Task: Search one way flight ticket for 1 adult, 6 children, 1 infant in seat and 1 infant on lap in business from San Jose: Norman Y. Mineta San Jose International Airport to Sheridan: Sheridan County Airport on 8-6-2023. Choice of flights is Royal air maroc. Number of bags: 1 carry on bag. Price is upto 100000. Outbound departure time preference is 5:45.
Action: Mouse moved to (251, 355)
Screenshot: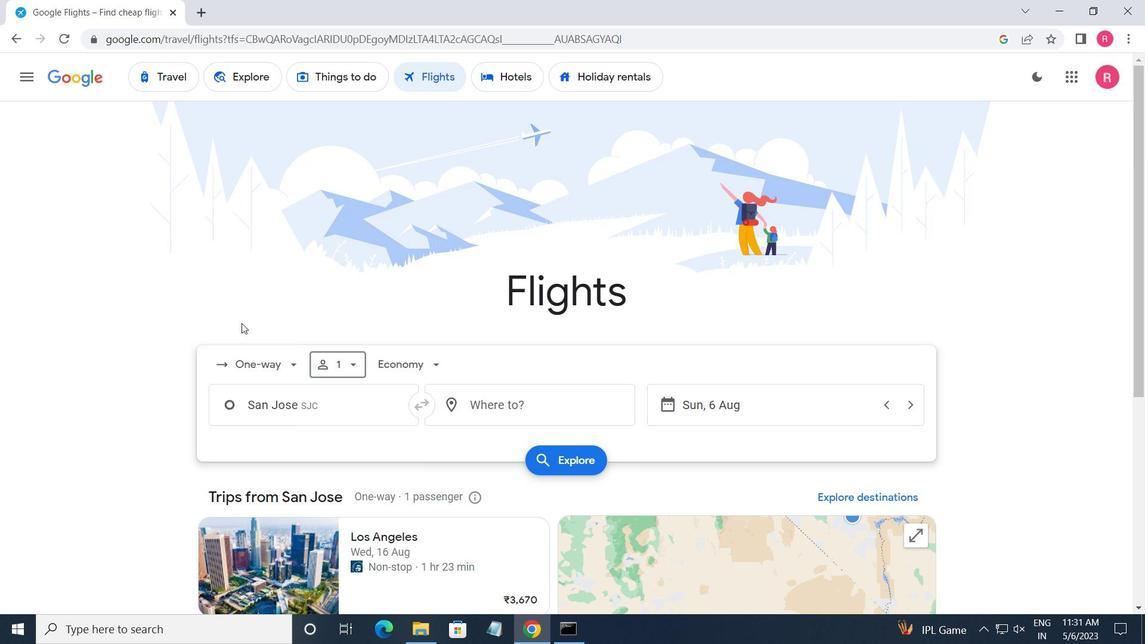 
Action: Mouse pressed left at (251, 355)
Screenshot: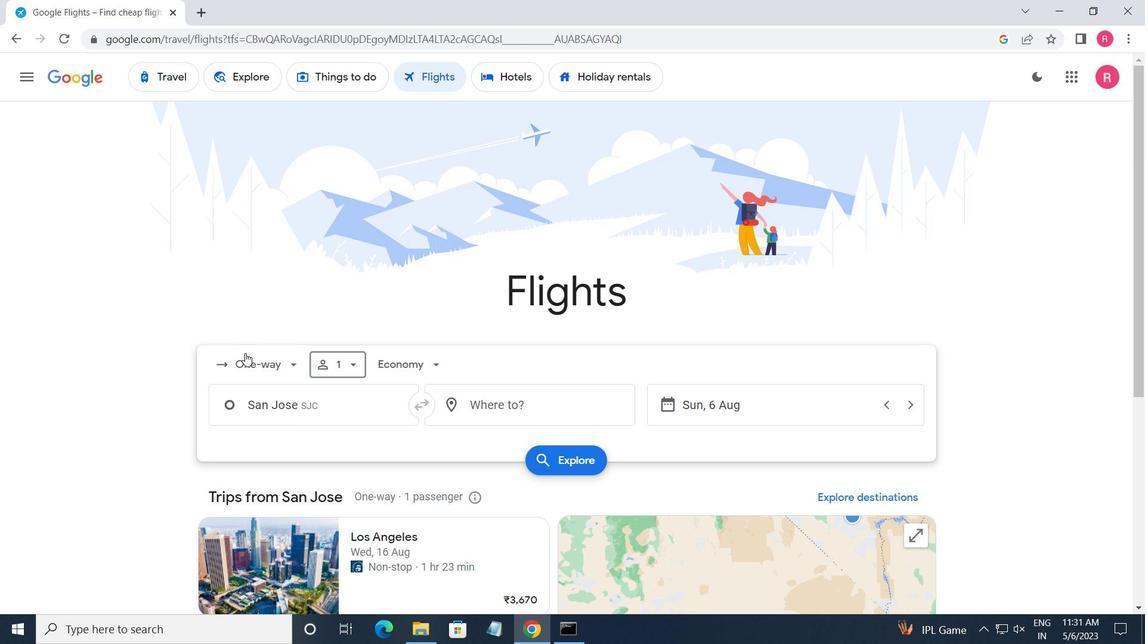 
Action: Mouse moved to (295, 438)
Screenshot: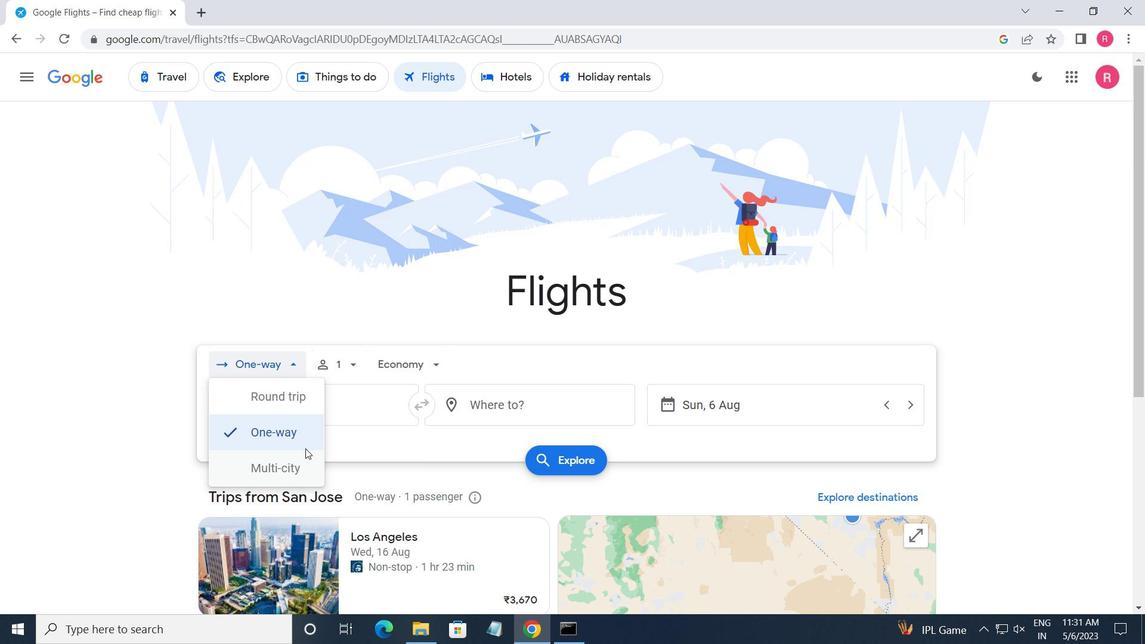 
Action: Mouse pressed left at (295, 438)
Screenshot: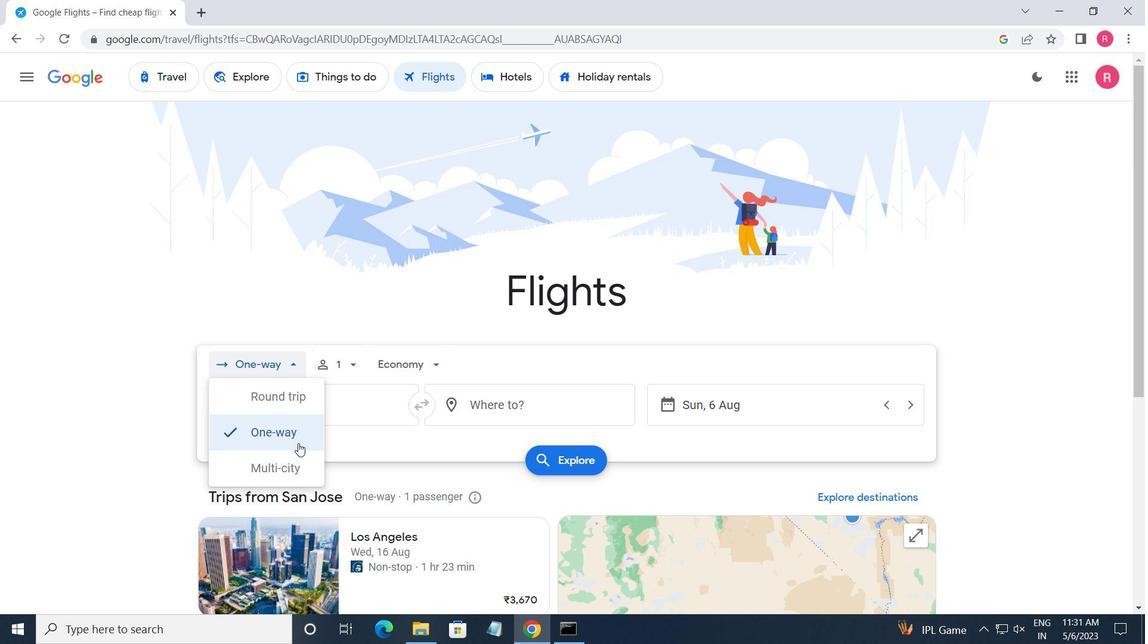 
Action: Mouse moved to (343, 376)
Screenshot: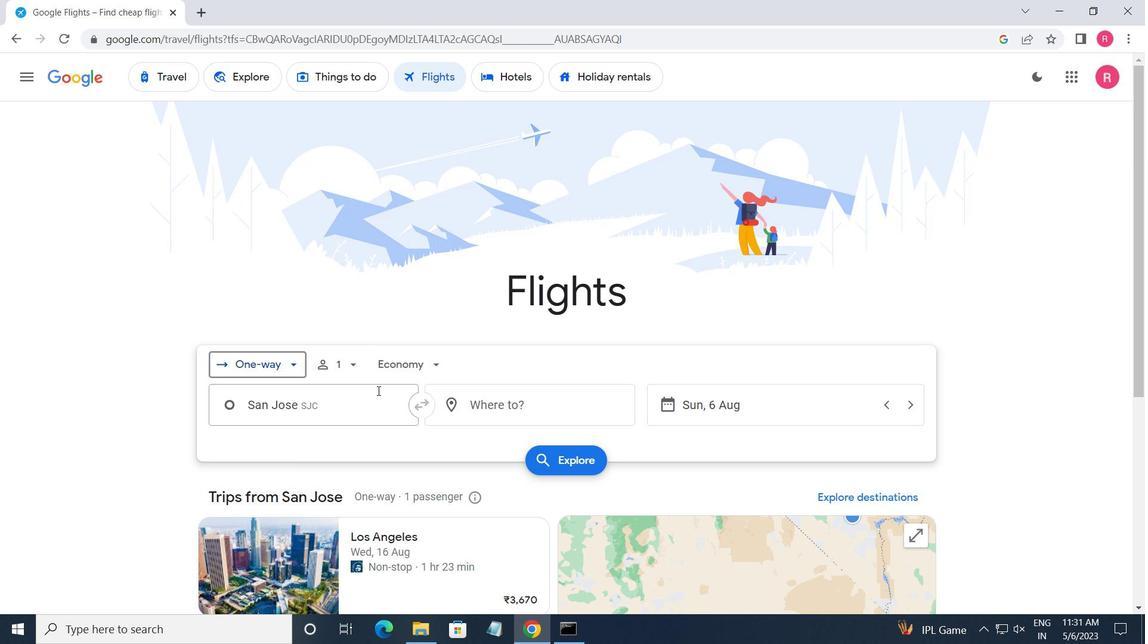 
Action: Mouse pressed left at (343, 376)
Screenshot: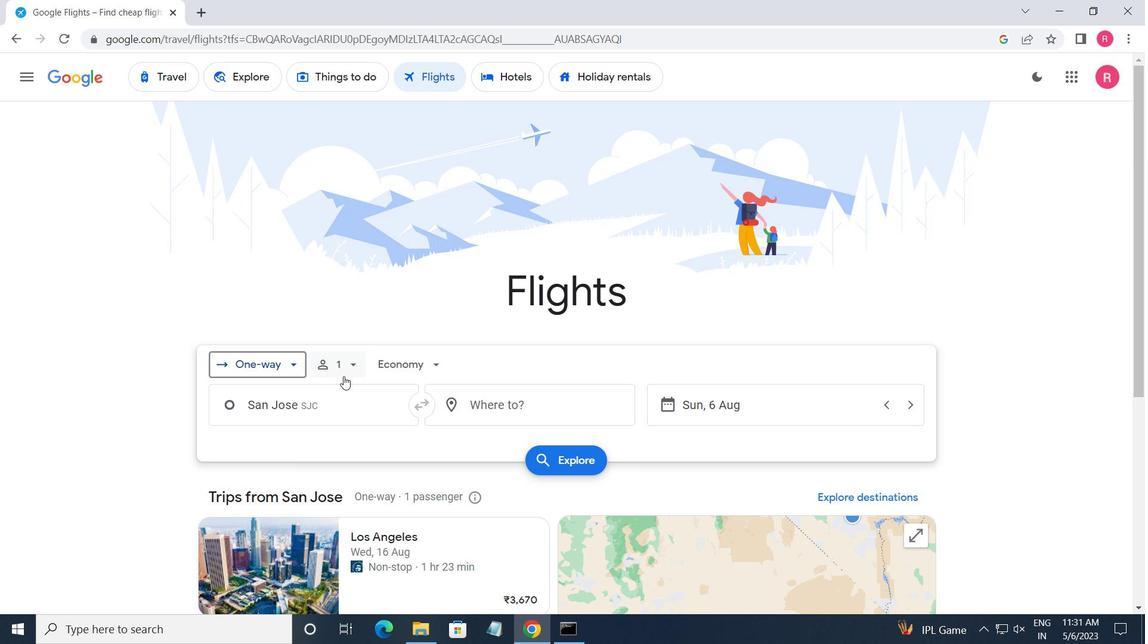
Action: Mouse moved to (463, 442)
Screenshot: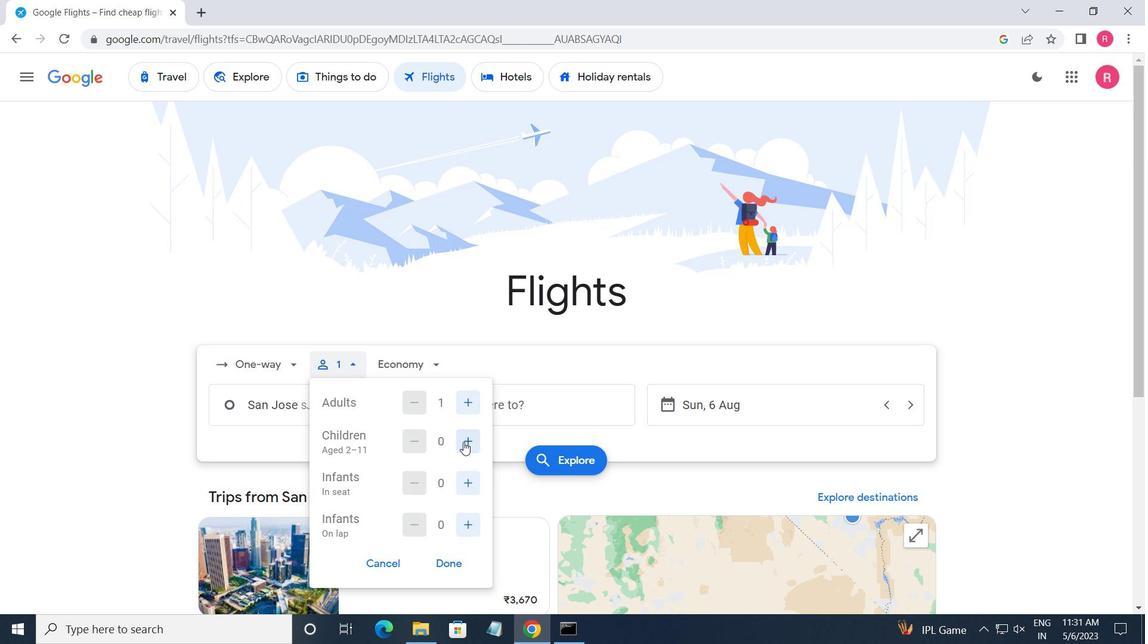 
Action: Mouse pressed left at (463, 442)
Screenshot: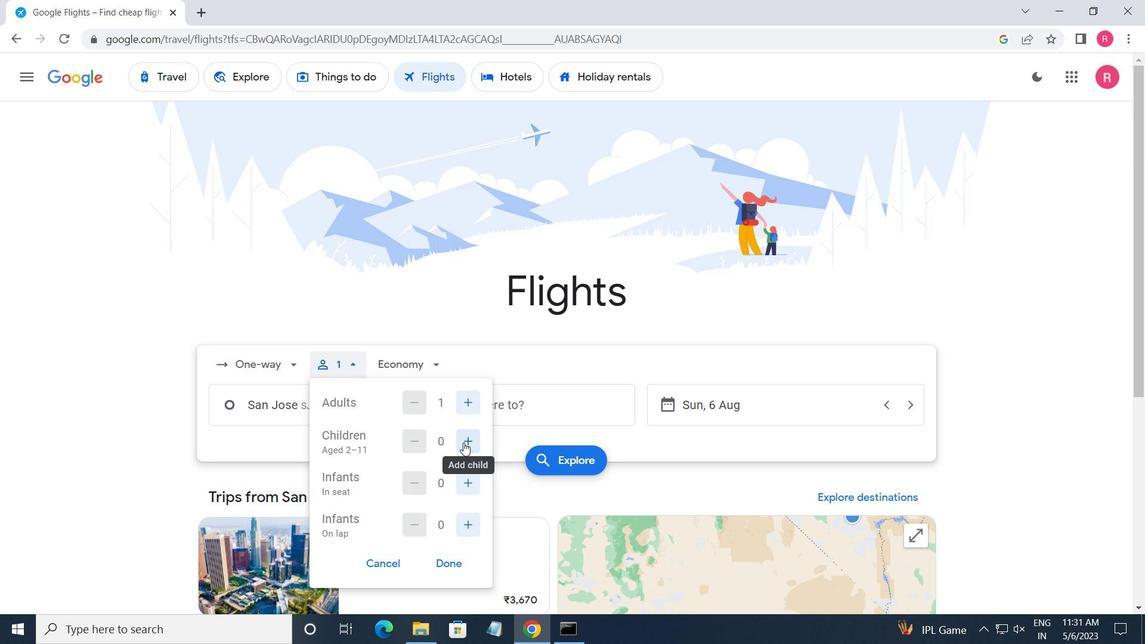 
Action: Mouse pressed left at (463, 442)
Screenshot: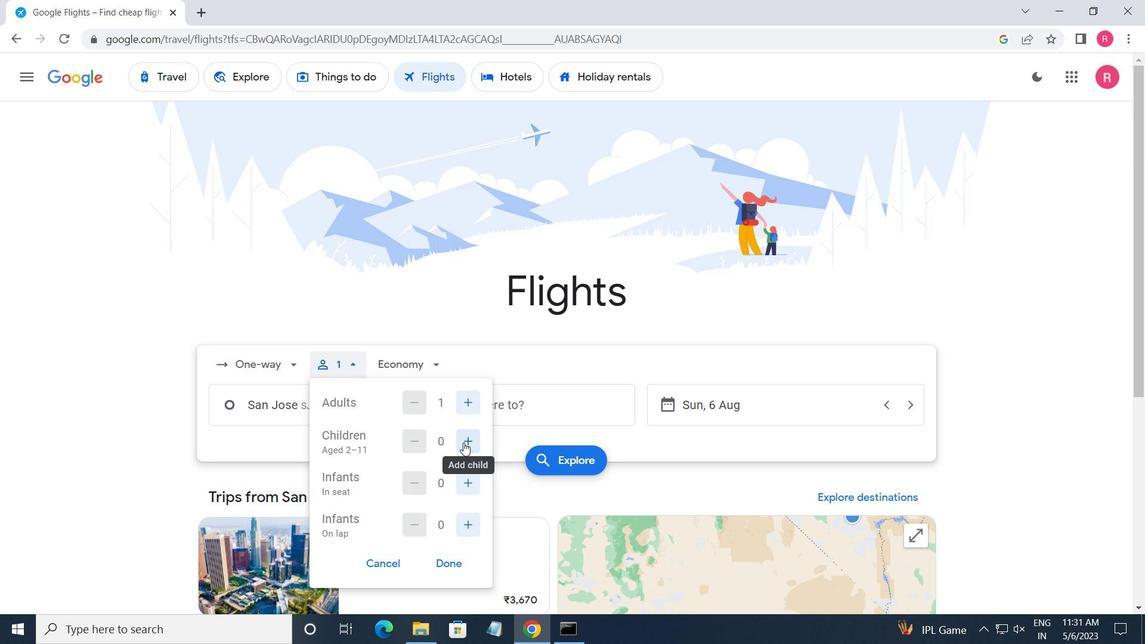 
Action: Mouse pressed left at (463, 442)
Screenshot: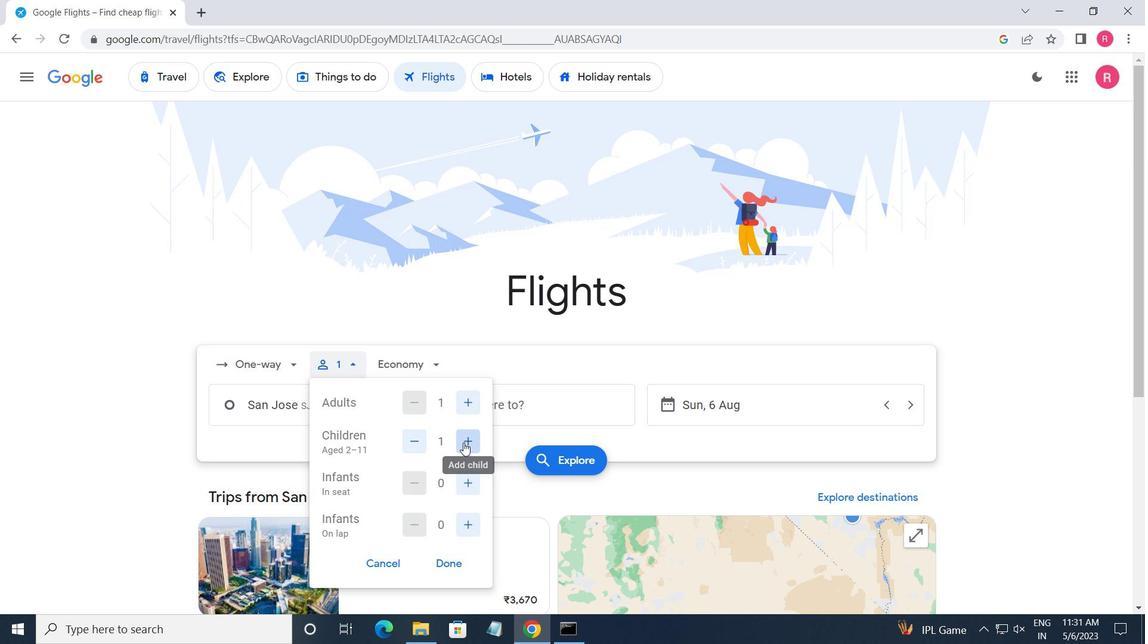 
Action: Mouse pressed left at (463, 442)
Screenshot: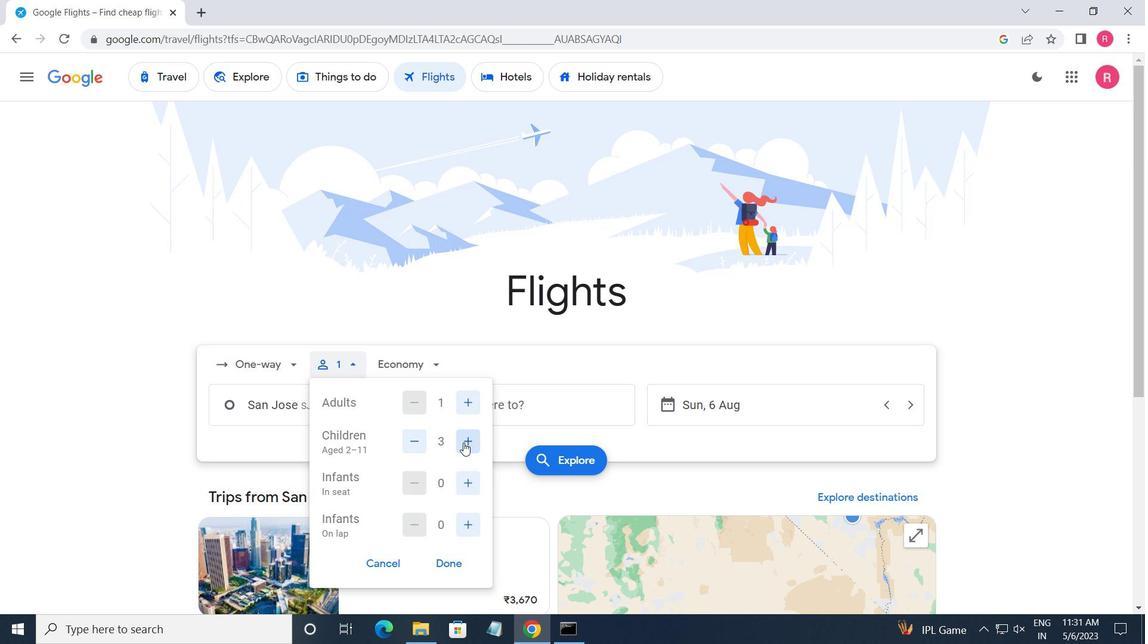 
Action: Mouse pressed left at (463, 442)
Screenshot: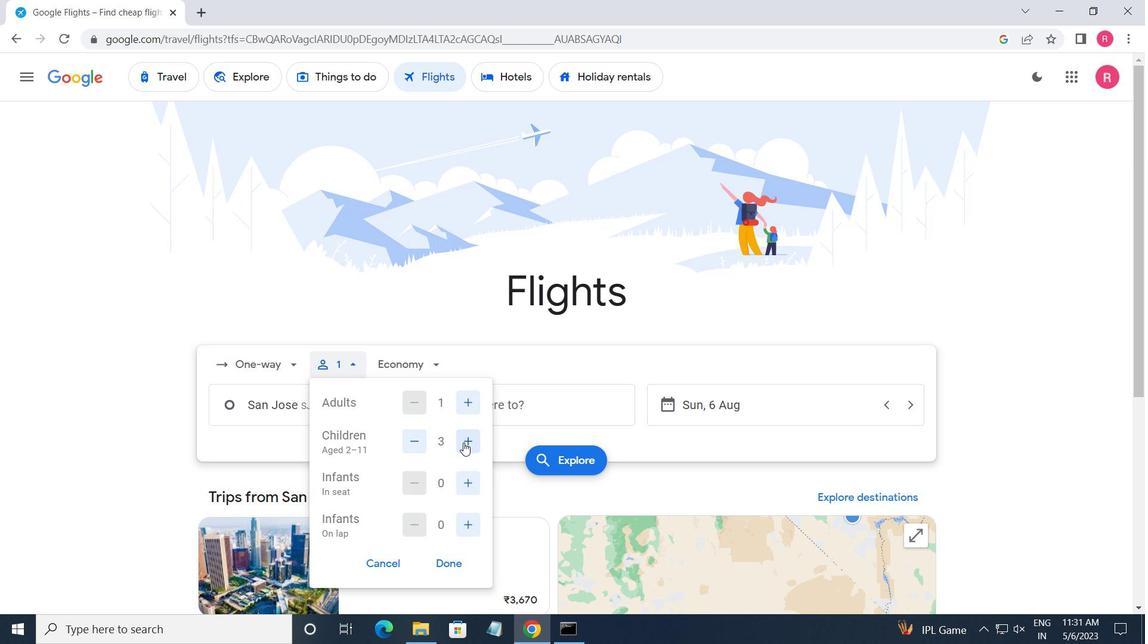 
Action: Mouse pressed left at (463, 442)
Screenshot: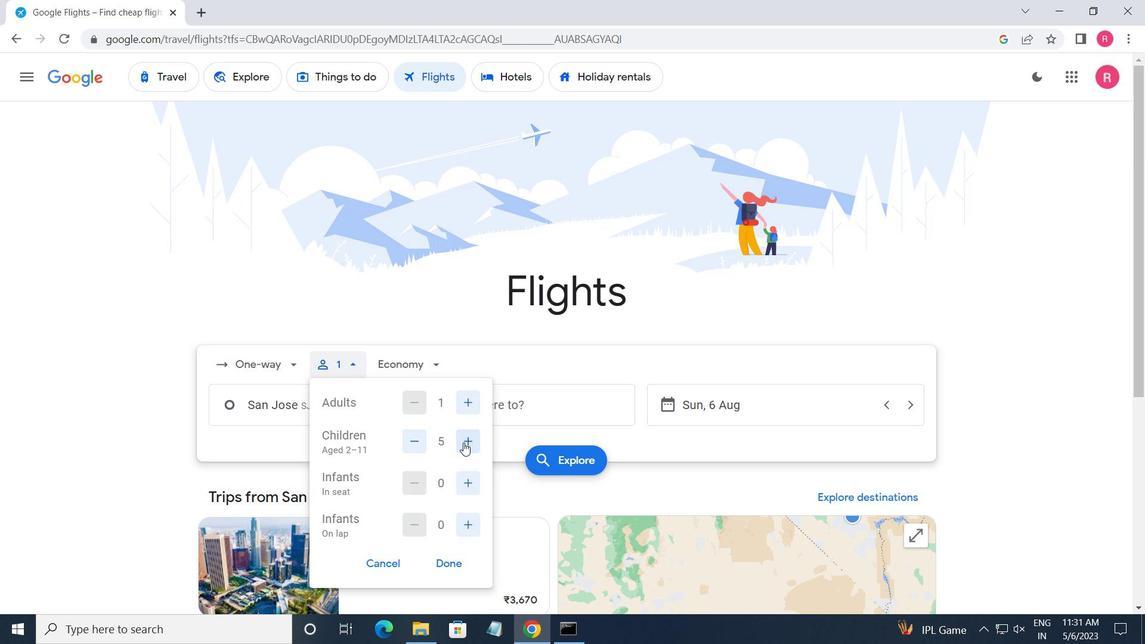 
Action: Mouse moved to (471, 476)
Screenshot: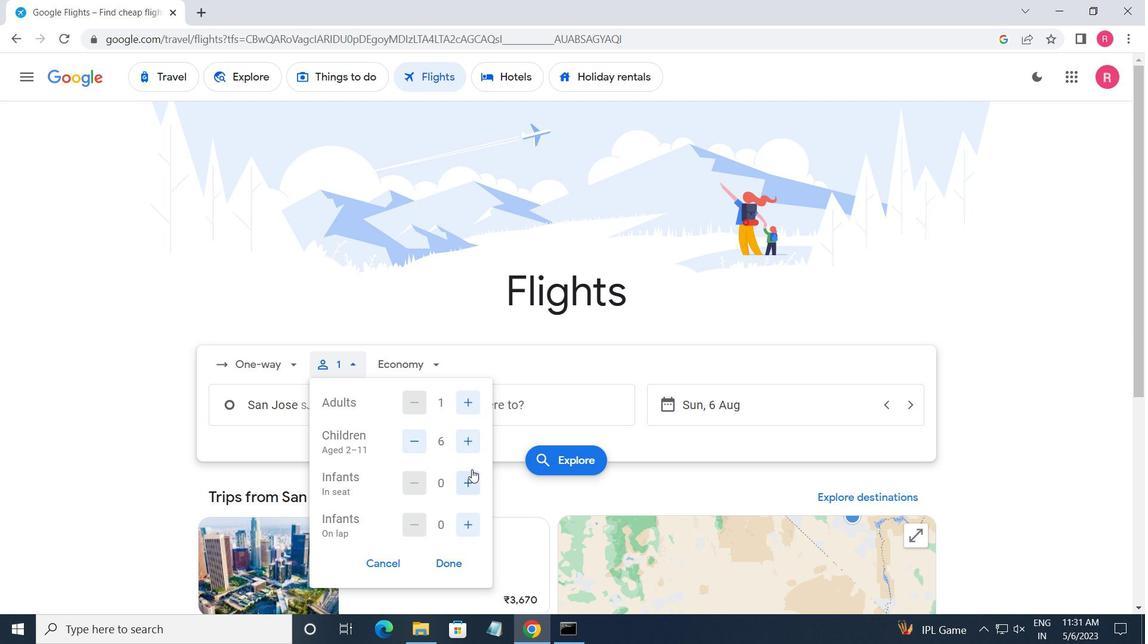 
Action: Mouse pressed left at (471, 476)
Screenshot: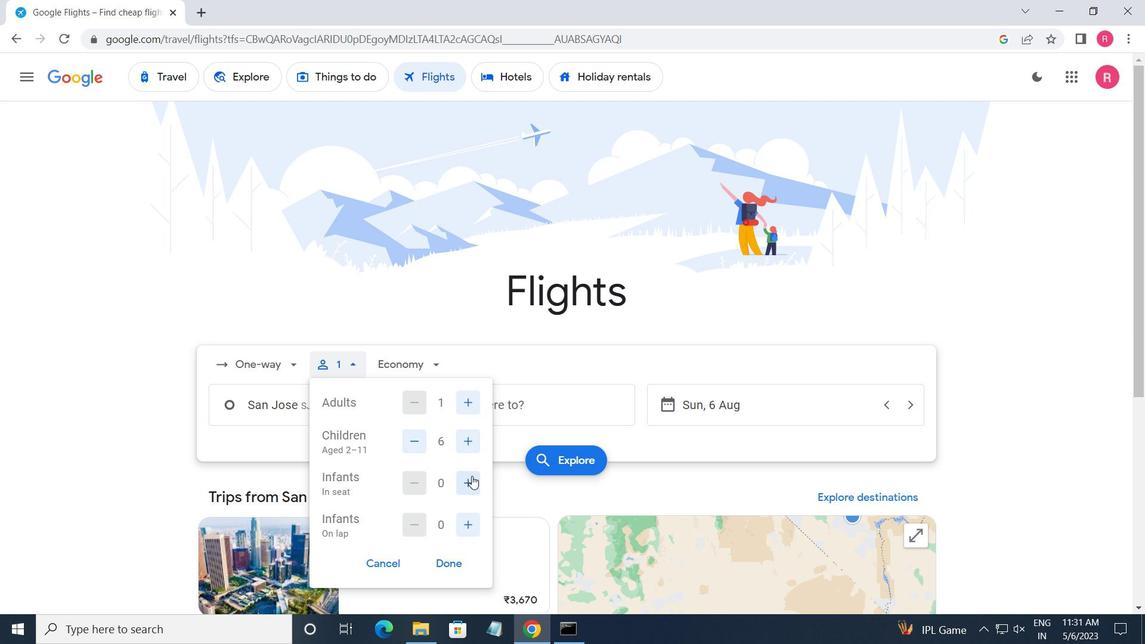 
Action: Mouse moved to (466, 514)
Screenshot: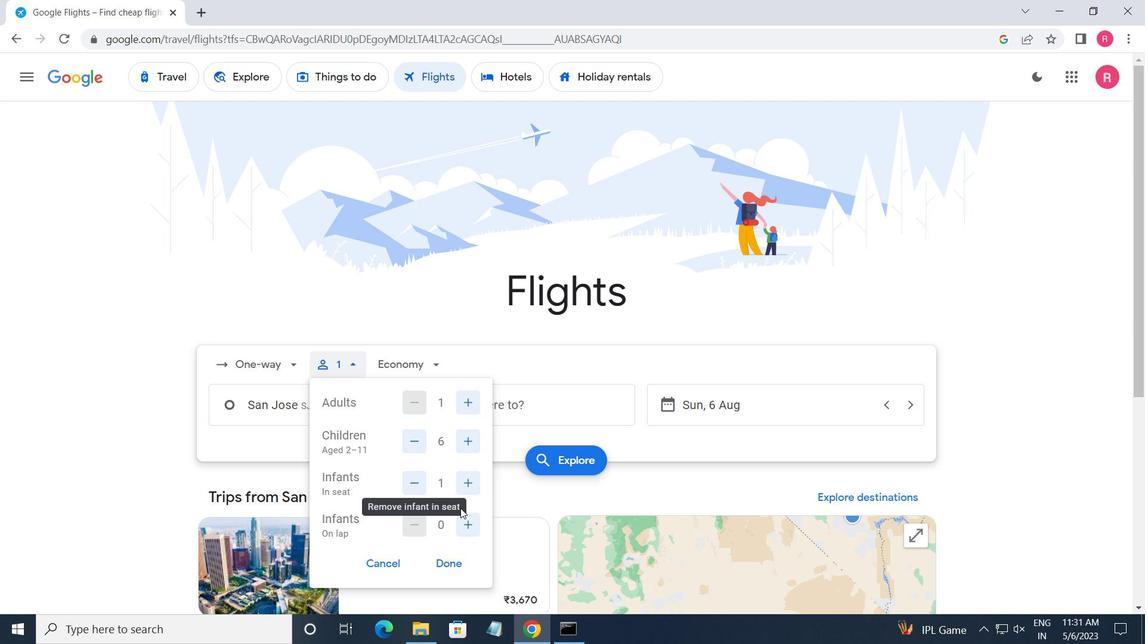 
Action: Mouse pressed left at (466, 514)
Screenshot: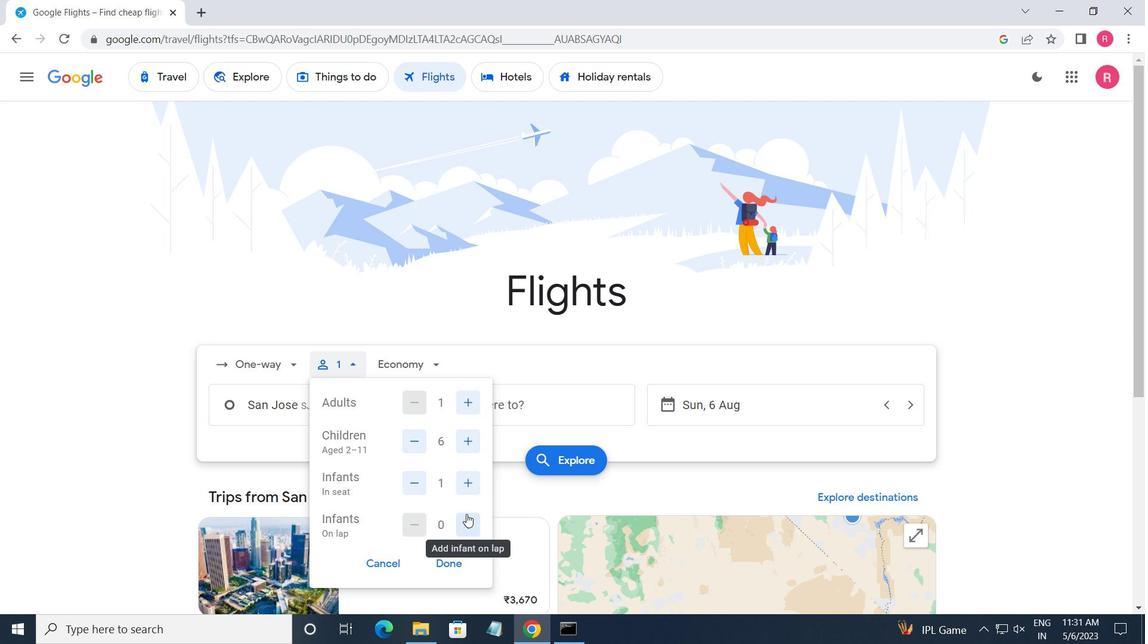 
Action: Mouse moved to (448, 564)
Screenshot: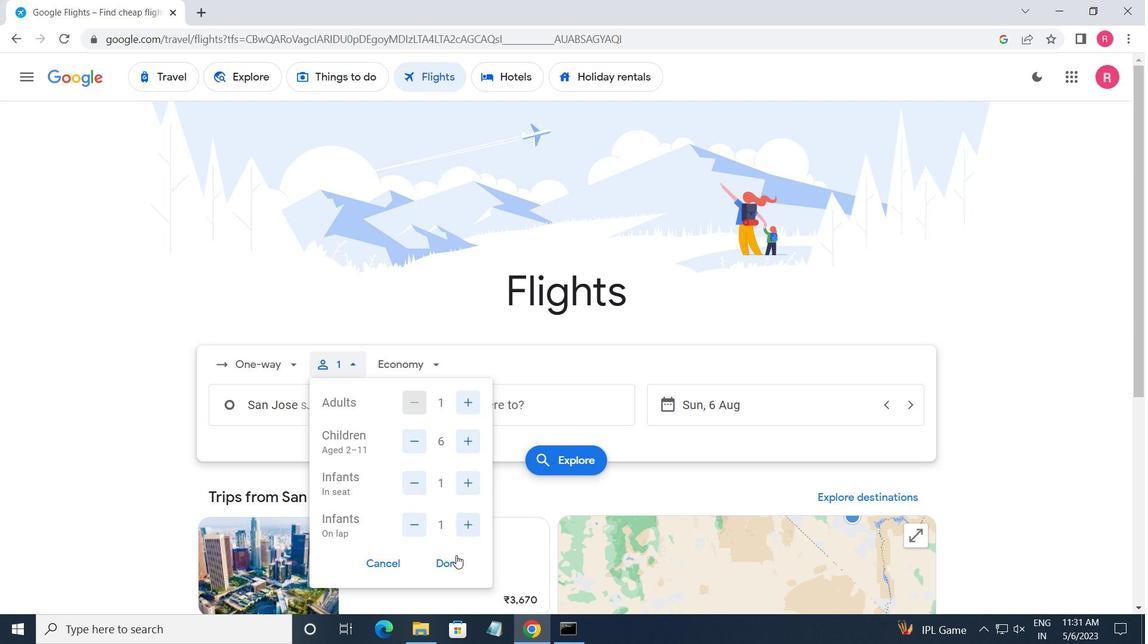
Action: Mouse pressed left at (448, 564)
Screenshot: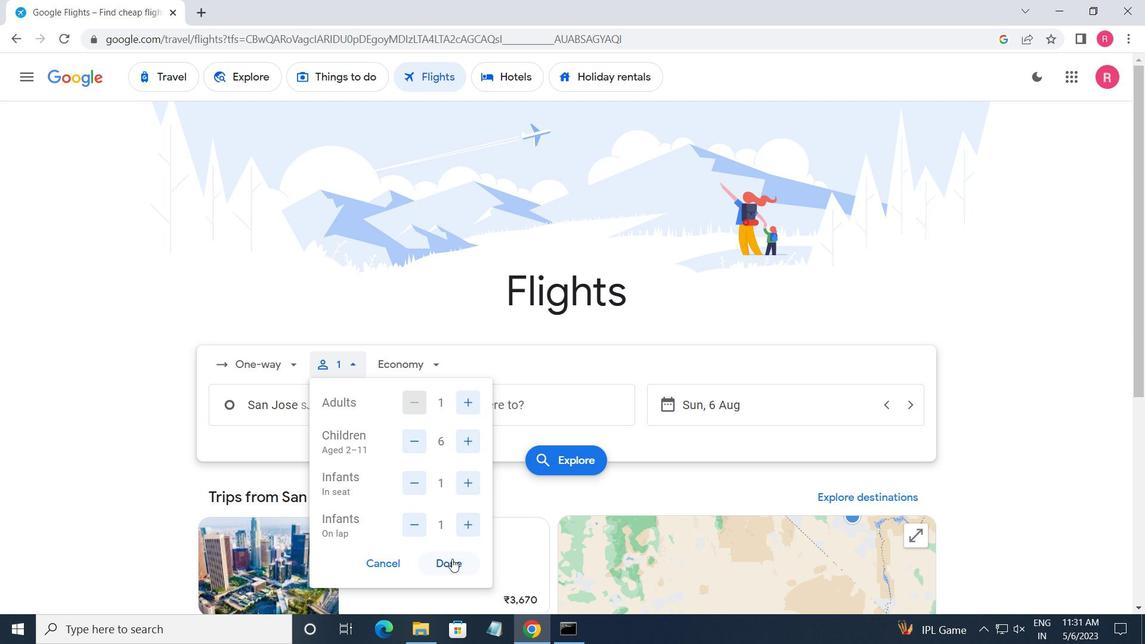 
Action: Mouse moved to (418, 376)
Screenshot: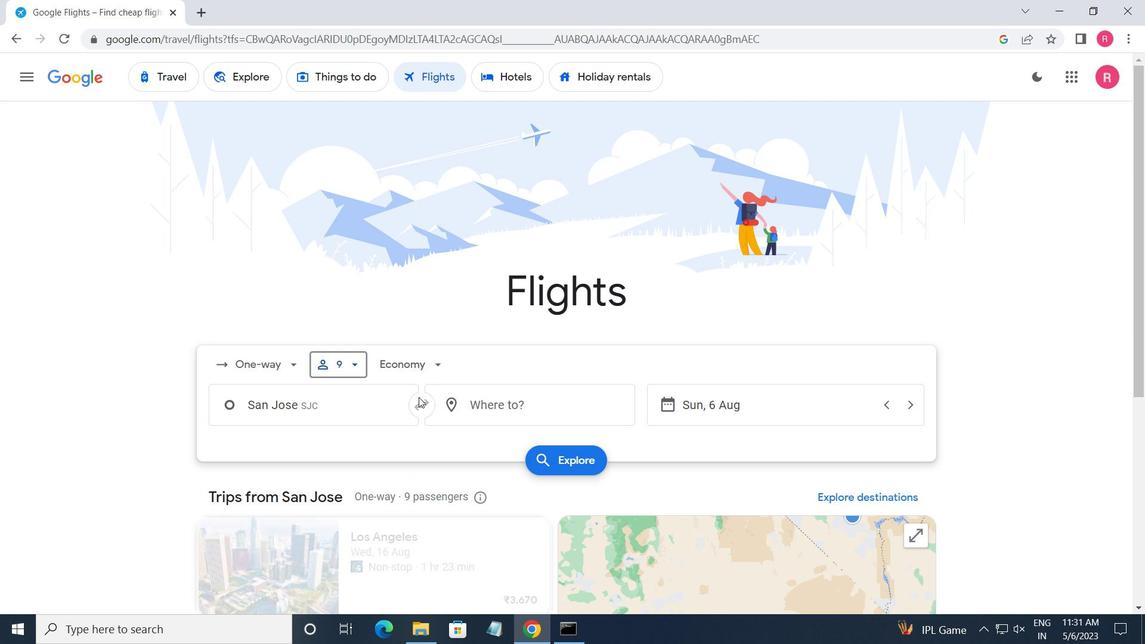
Action: Mouse pressed left at (418, 376)
Screenshot: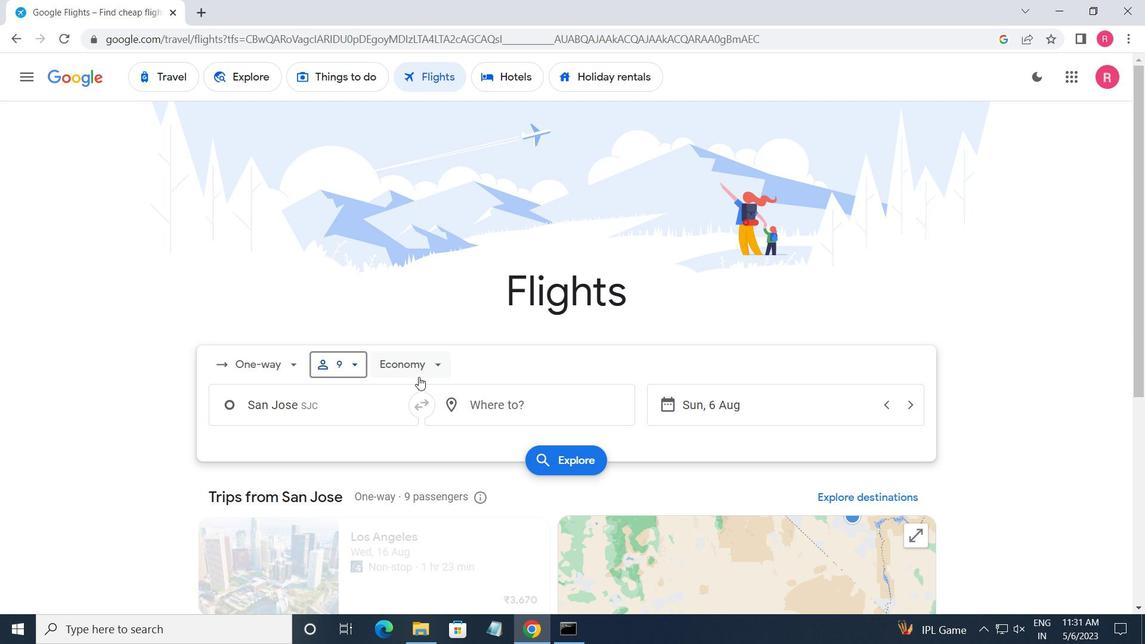 
Action: Mouse moved to (435, 463)
Screenshot: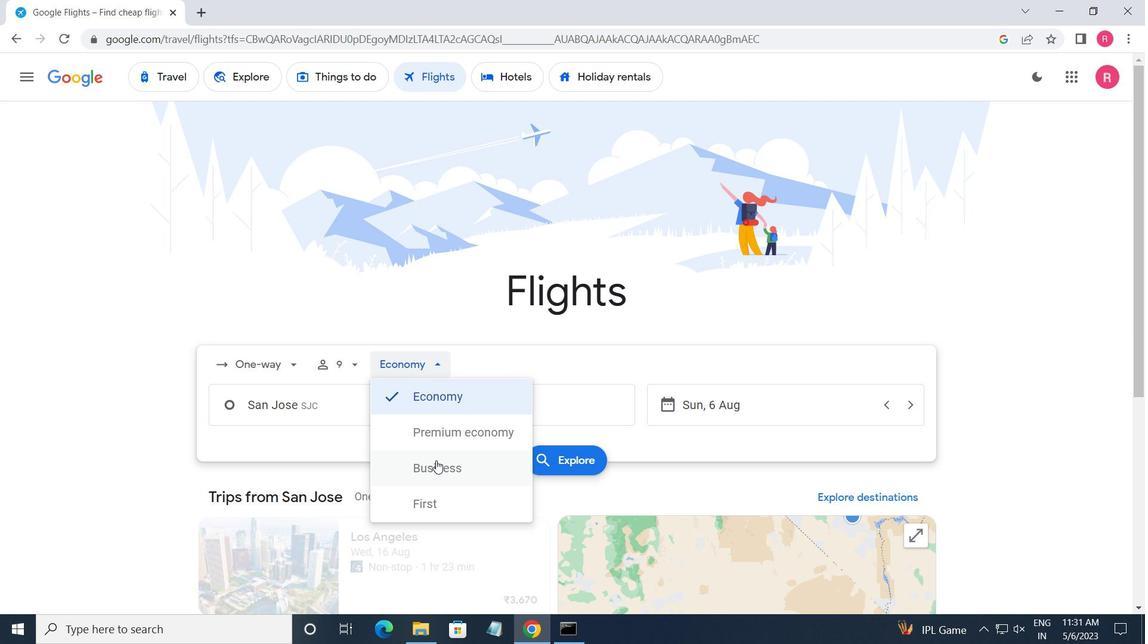 
Action: Mouse pressed left at (435, 463)
Screenshot: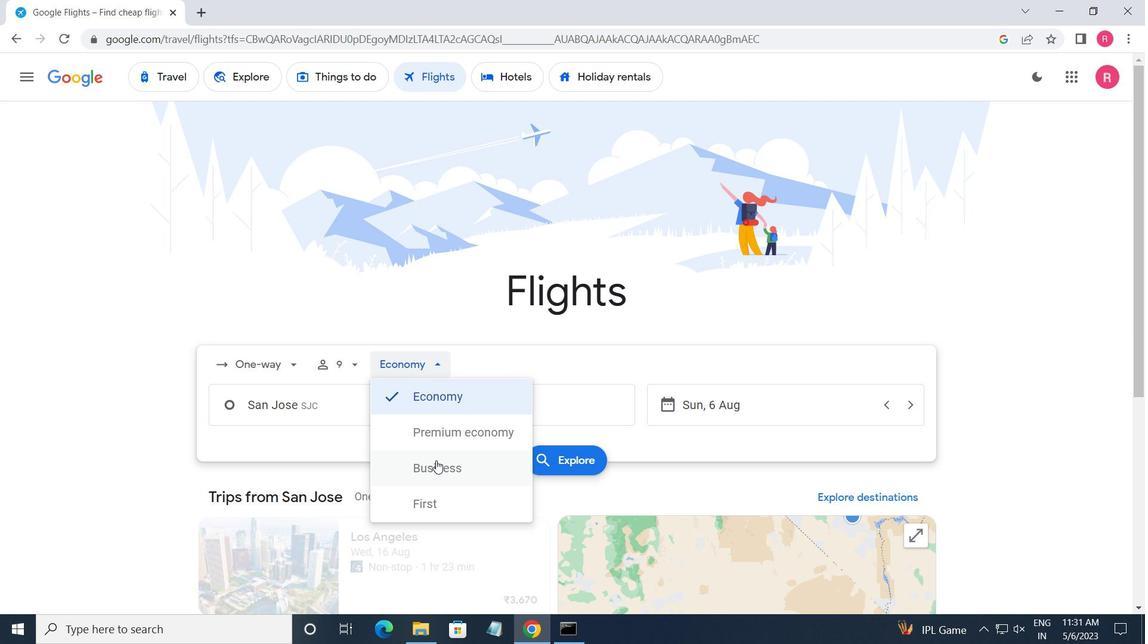 
Action: Mouse moved to (368, 413)
Screenshot: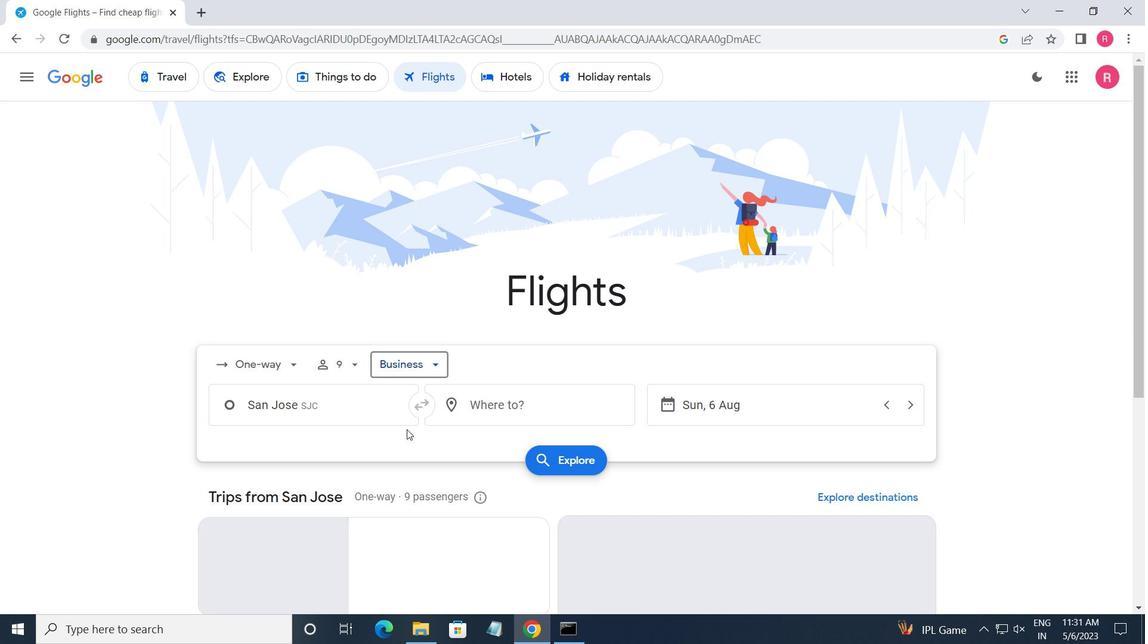 
Action: Mouse pressed left at (368, 413)
Screenshot: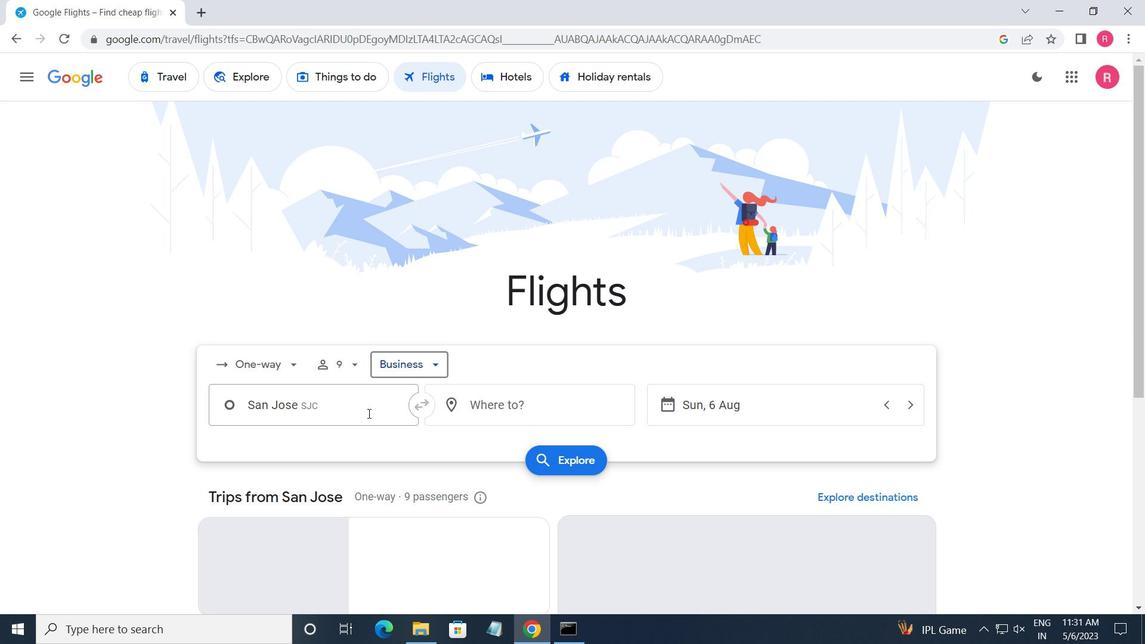
Action: Key pressed <Key.shift>SAN<Key.space><Key.shift_r>JOSE
Screenshot: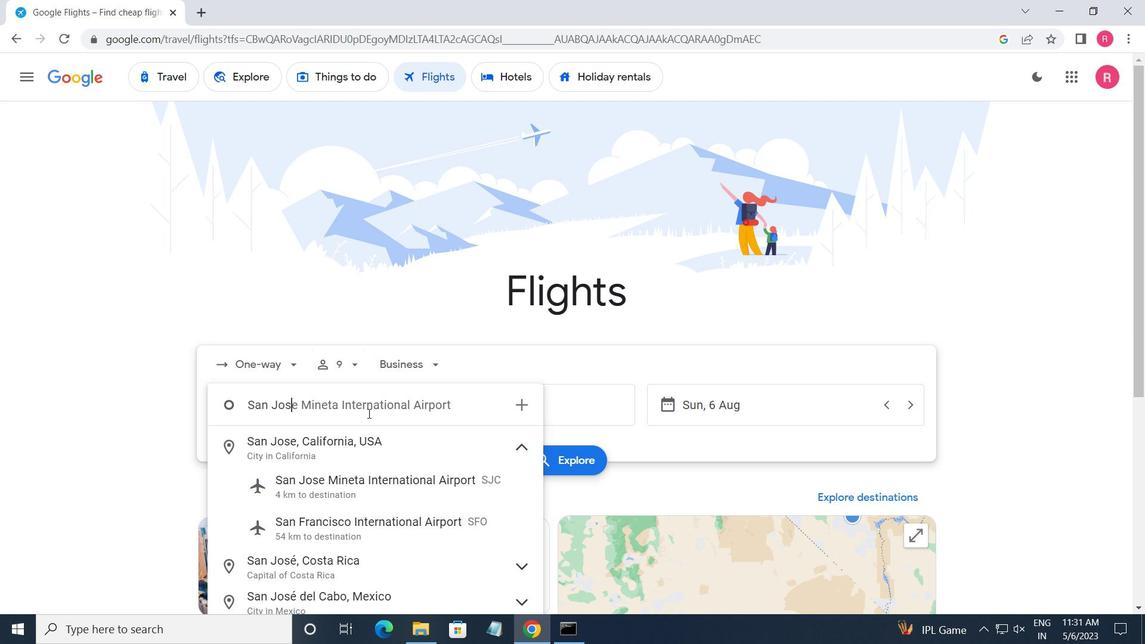 
Action: Mouse moved to (395, 489)
Screenshot: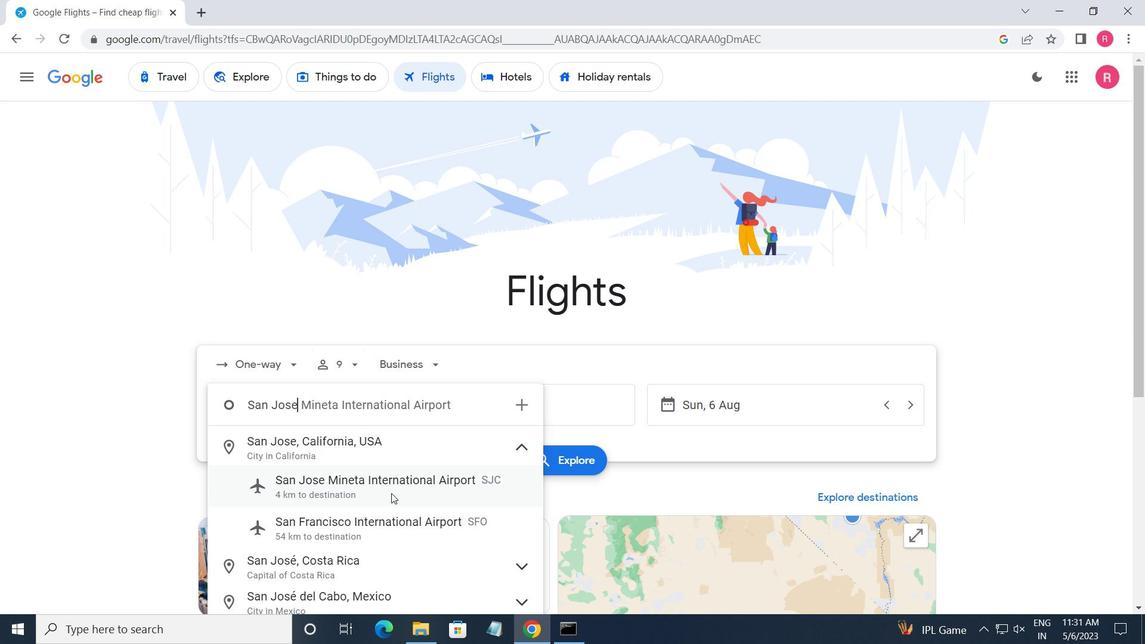 
Action: Mouse pressed left at (395, 489)
Screenshot: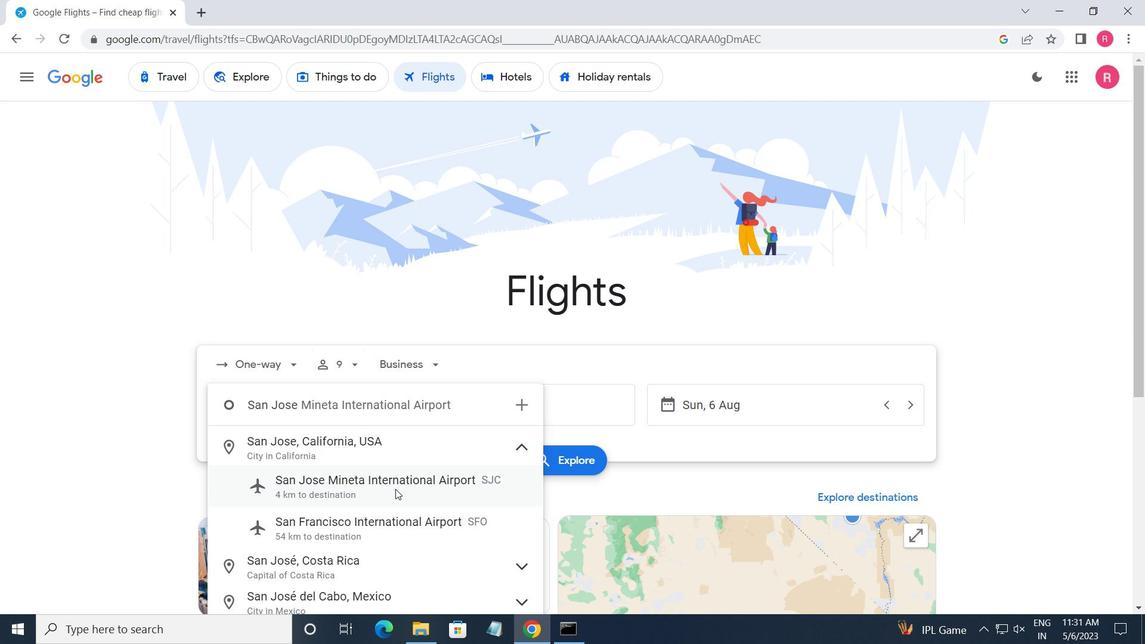 
Action: Mouse moved to (518, 409)
Screenshot: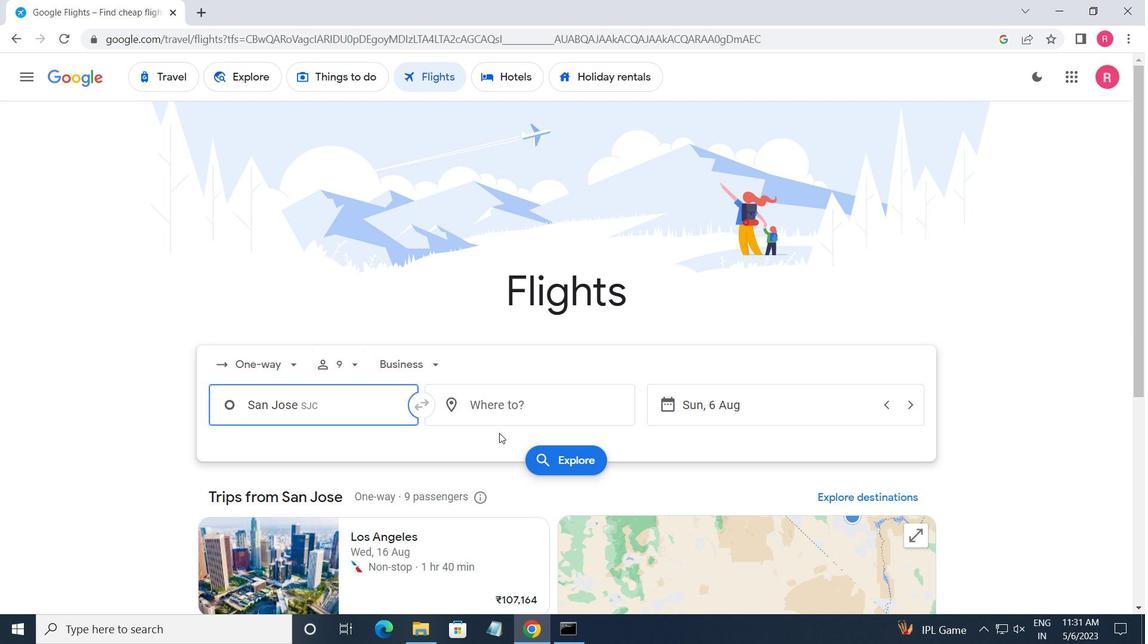
Action: Mouse pressed left at (518, 409)
Screenshot: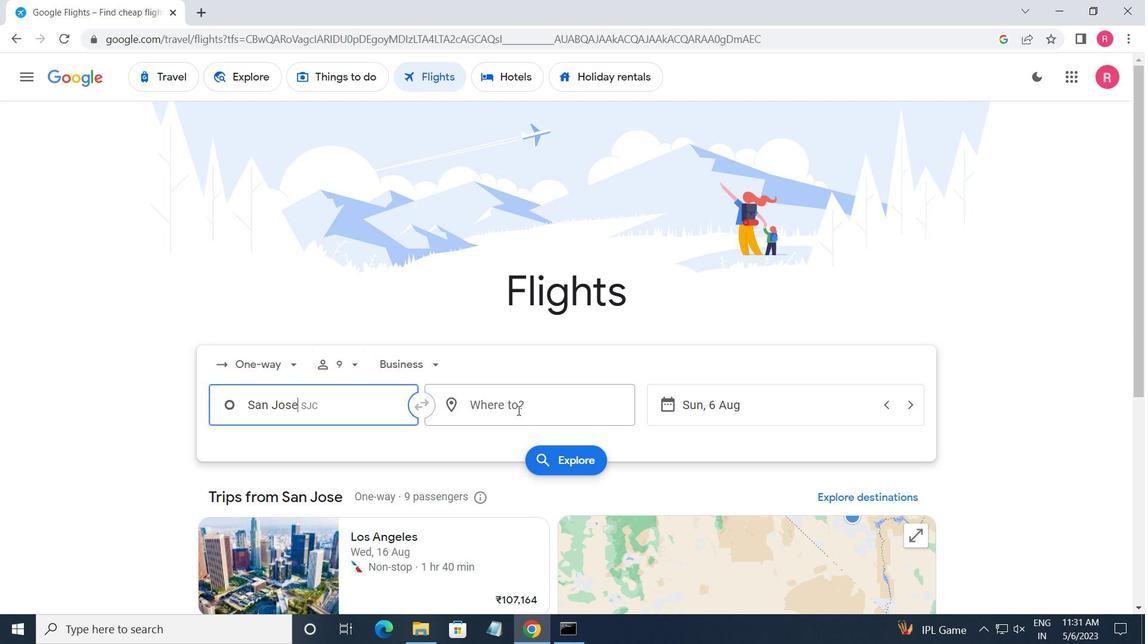 
Action: Key pressed <Key.shift>SHERIDAN<Key.space>
Screenshot: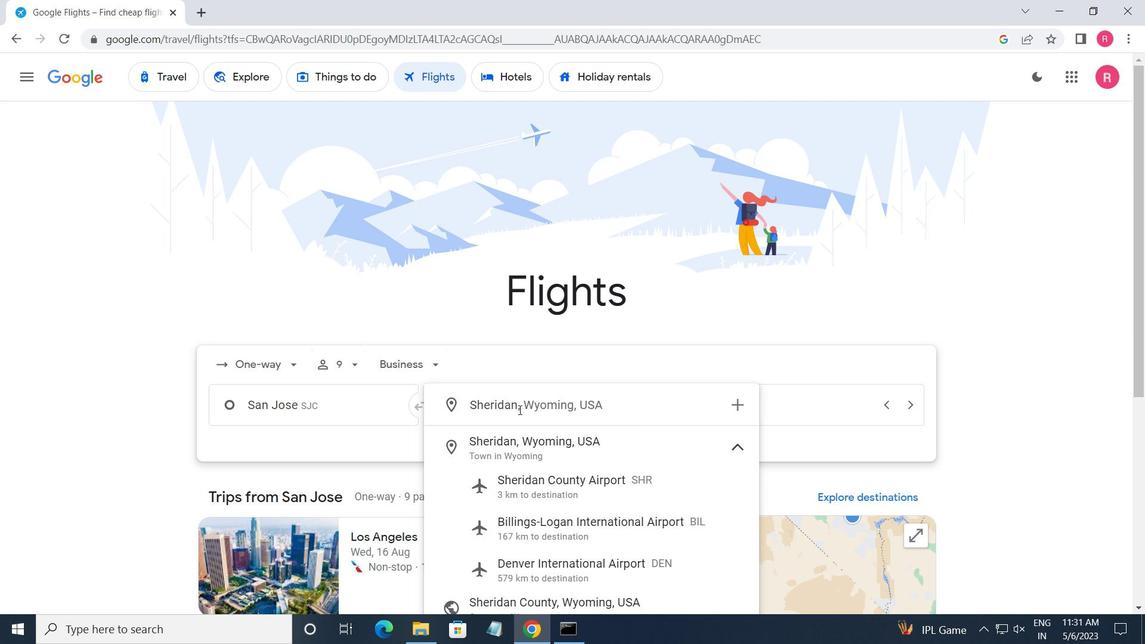 
Action: Mouse moved to (619, 479)
Screenshot: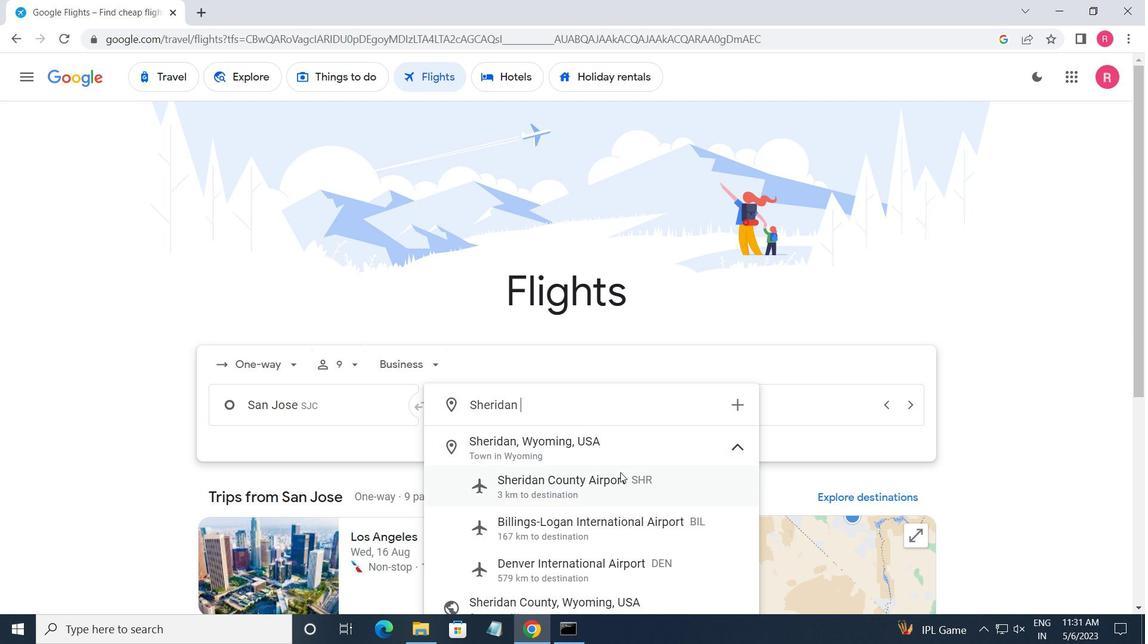
Action: Mouse pressed left at (619, 479)
Screenshot: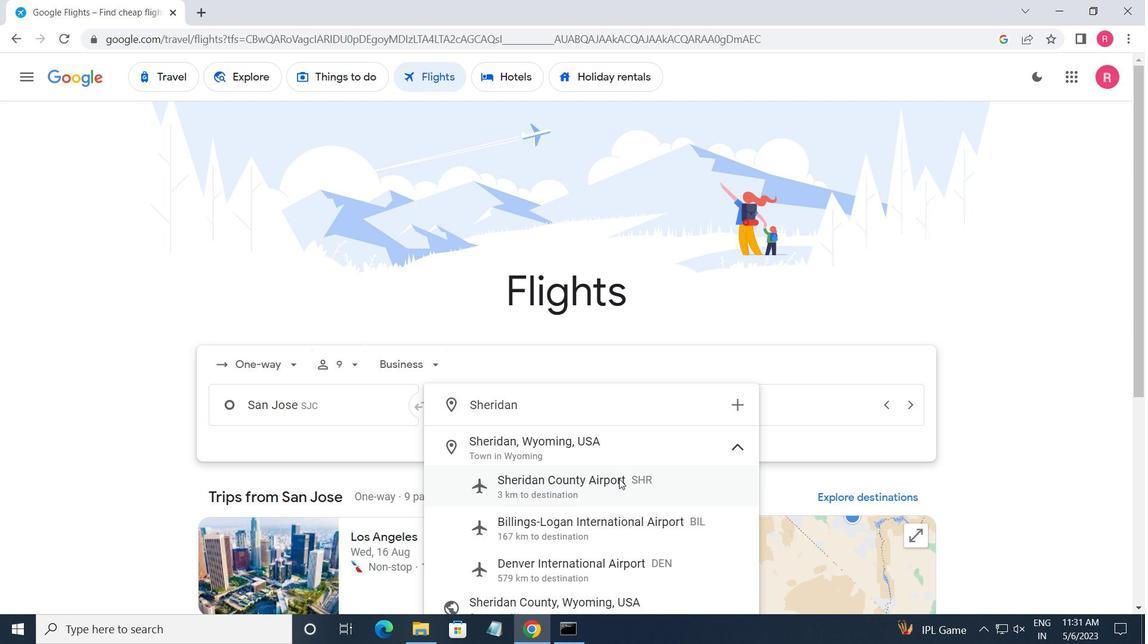 
Action: Mouse moved to (789, 393)
Screenshot: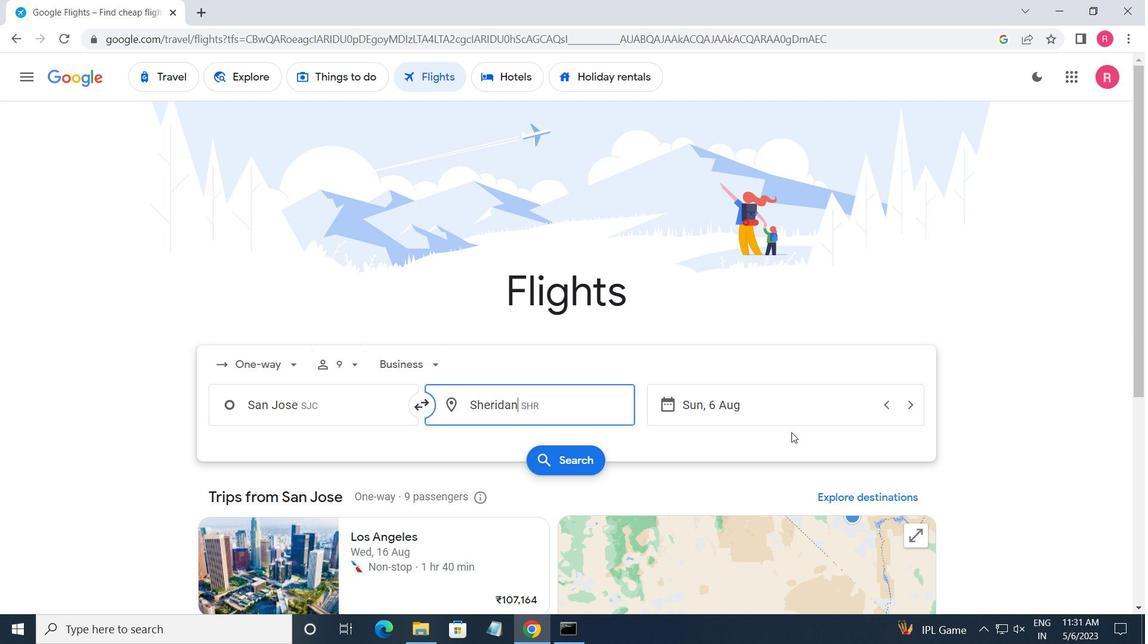 
Action: Mouse pressed left at (789, 393)
Screenshot: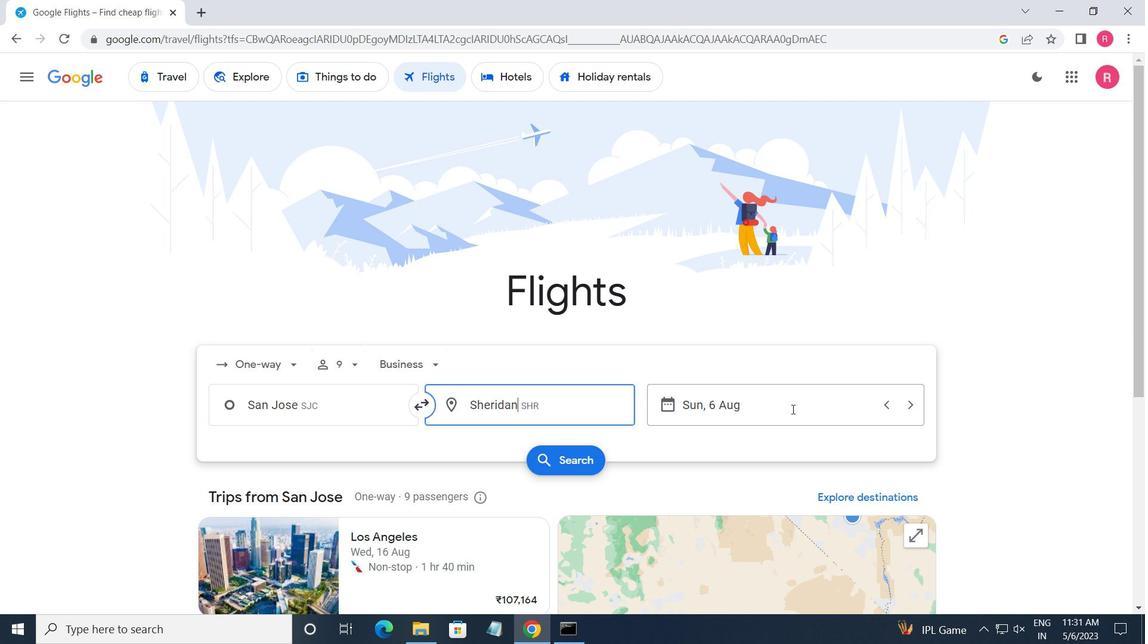 
Action: Mouse moved to (401, 389)
Screenshot: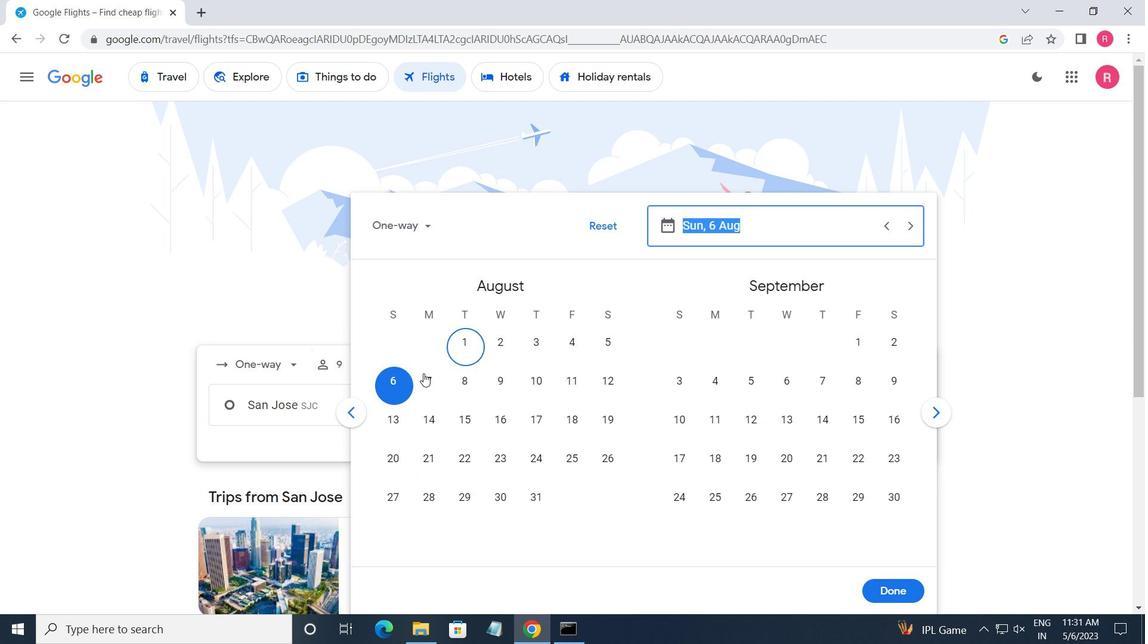 
Action: Mouse pressed left at (401, 389)
Screenshot: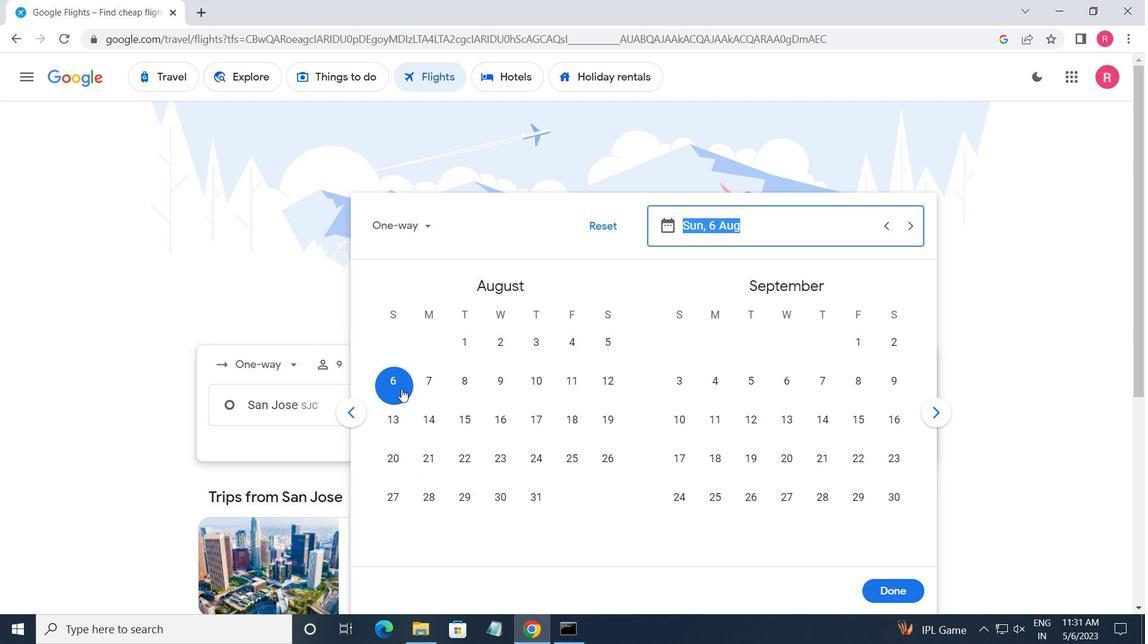 
Action: Mouse moved to (888, 594)
Screenshot: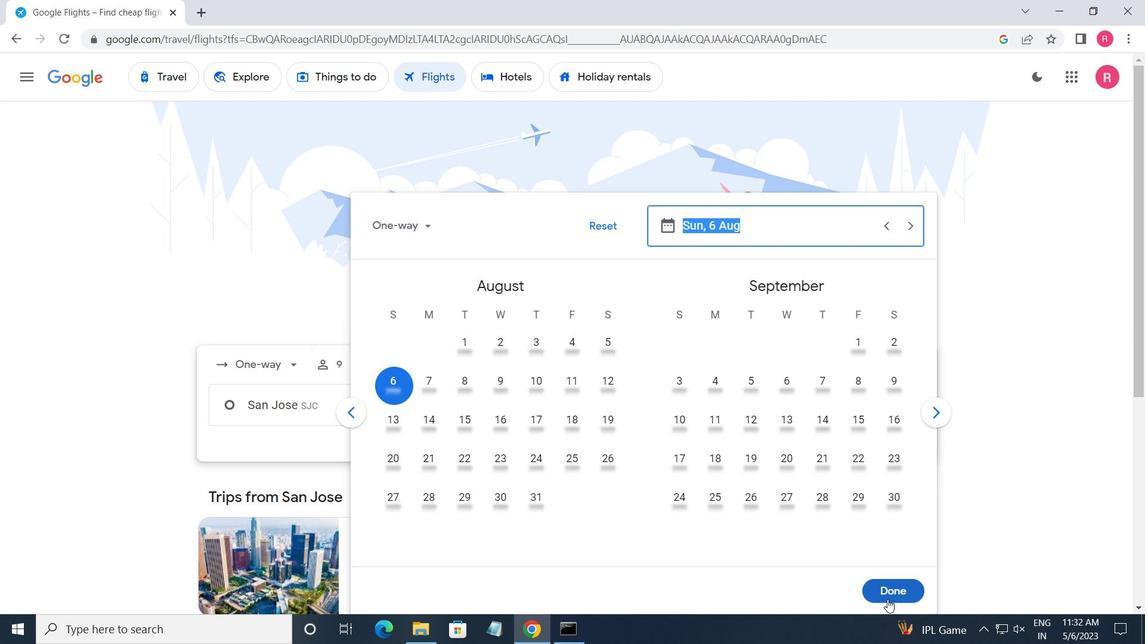 
Action: Mouse pressed left at (888, 594)
Screenshot: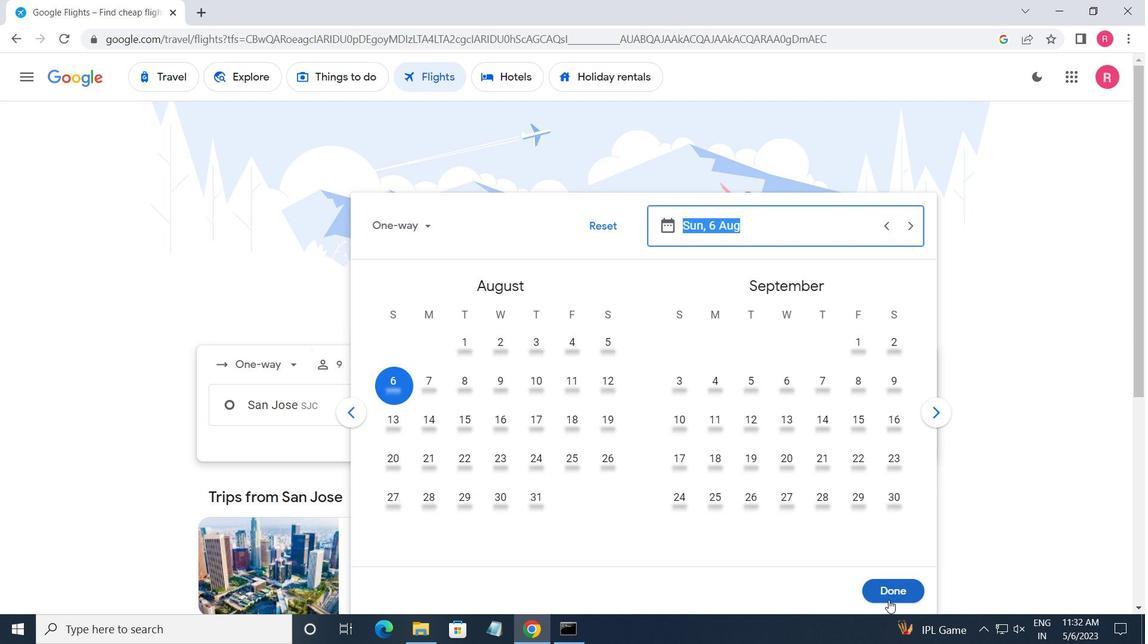 
Action: Mouse moved to (568, 468)
Screenshot: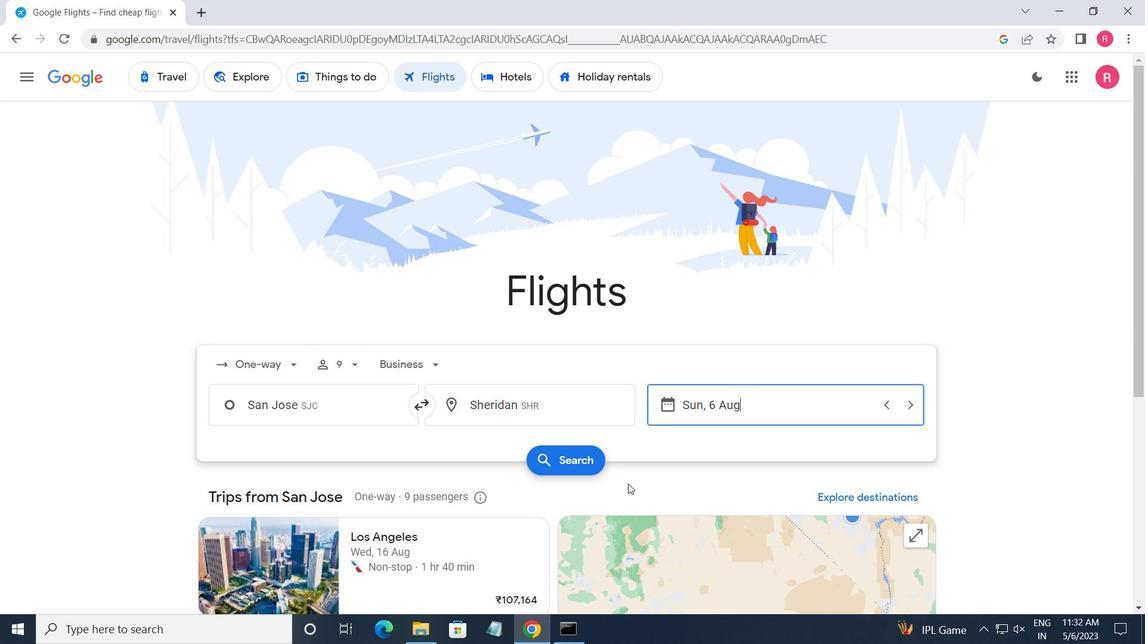 
Action: Mouse pressed left at (568, 468)
Screenshot: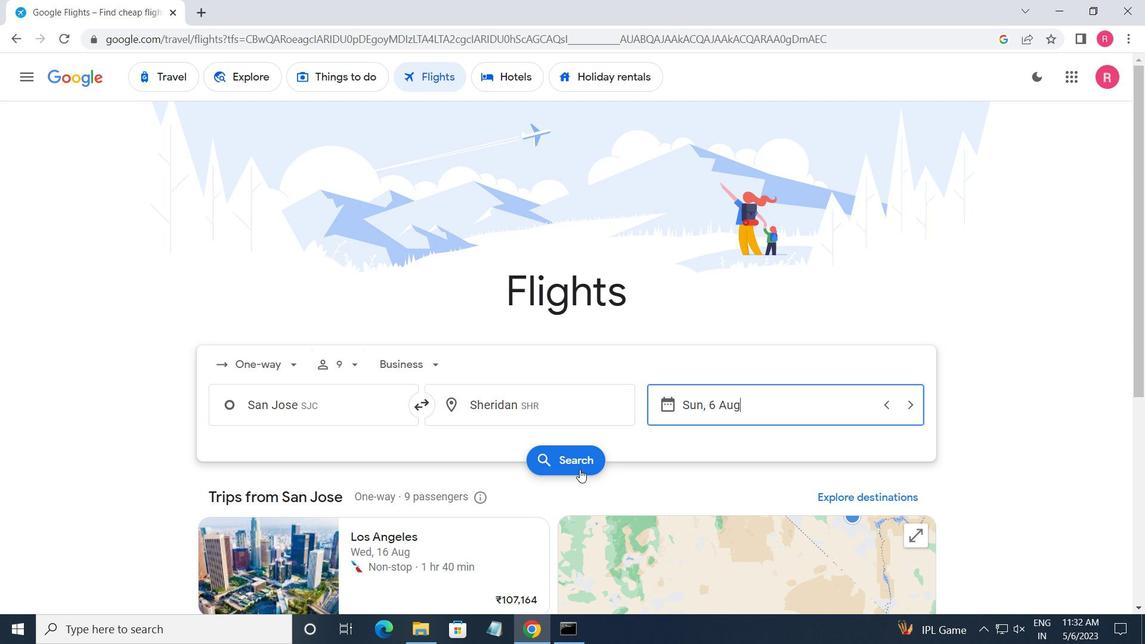 
Action: Mouse moved to (213, 206)
Screenshot: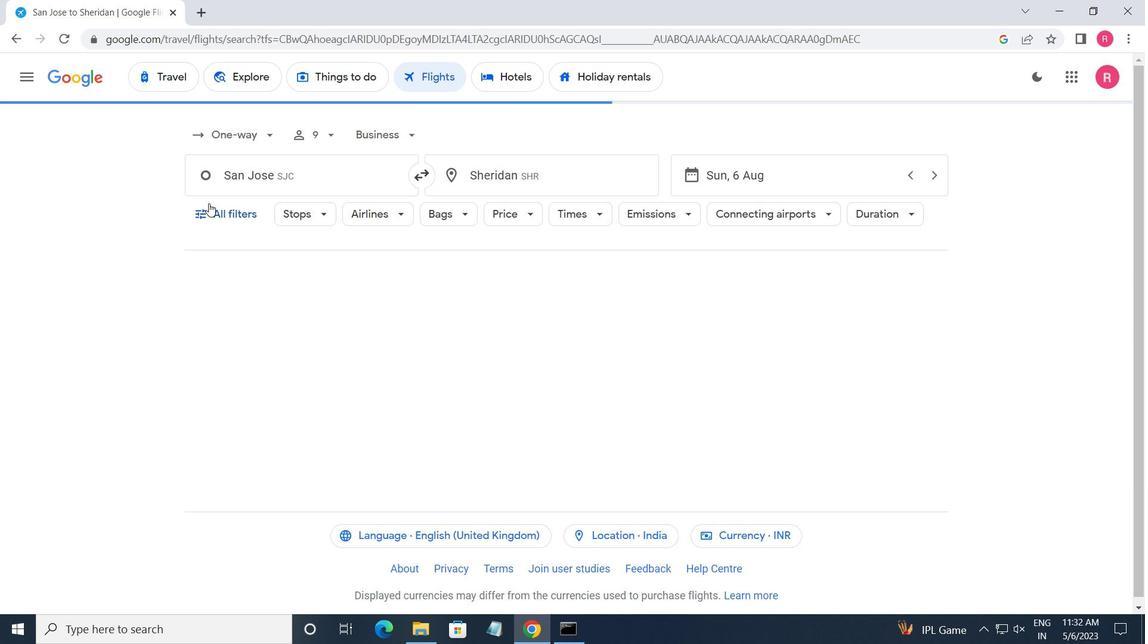 
Action: Mouse pressed left at (213, 206)
Screenshot: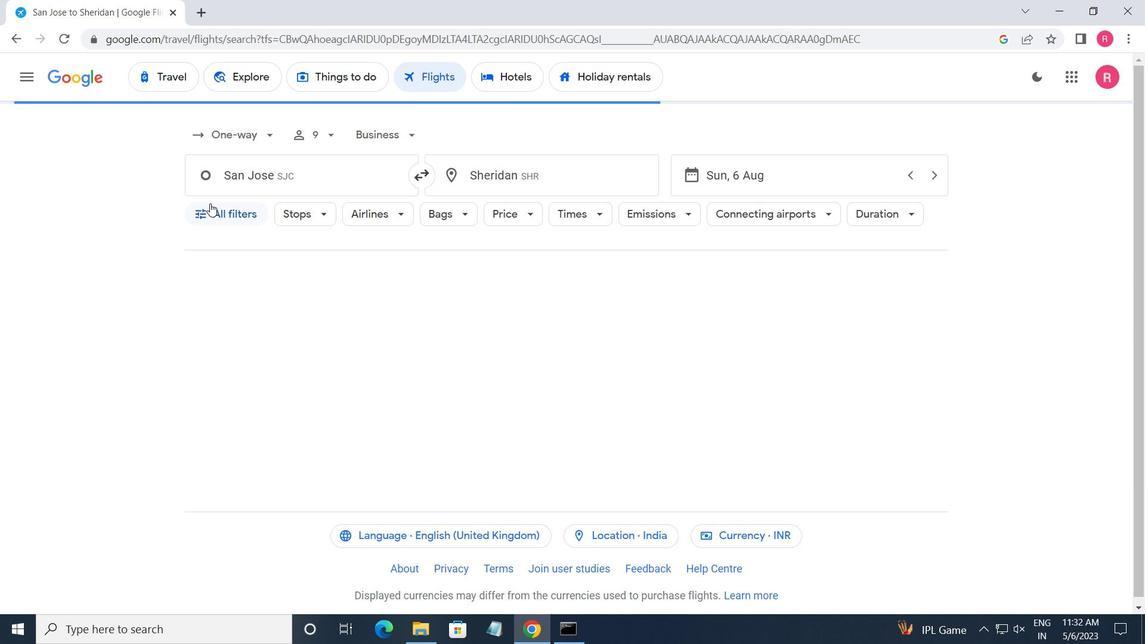 
Action: Mouse moved to (288, 320)
Screenshot: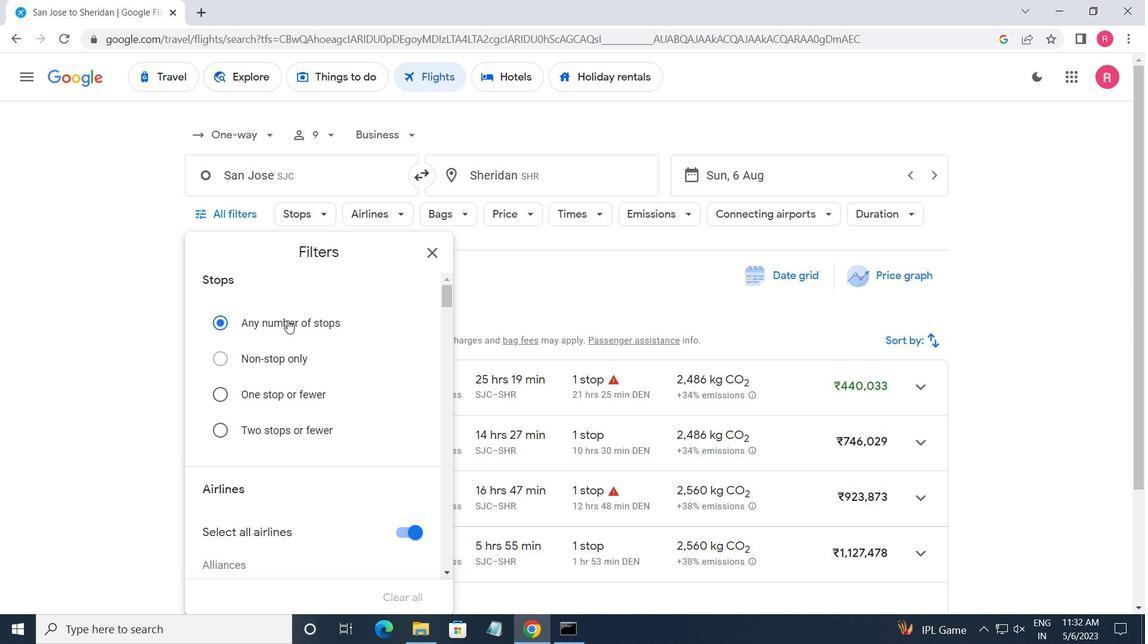 
Action: Mouse scrolled (288, 320) with delta (0, 0)
Screenshot: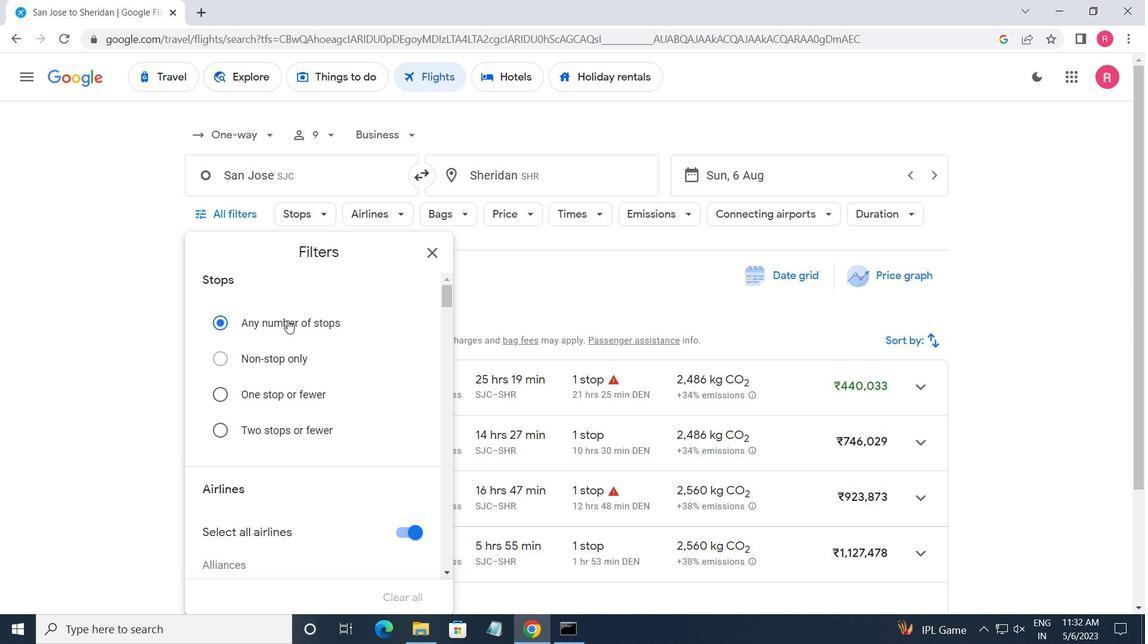 
Action: Mouse moved to (289, 322)
Screenshot: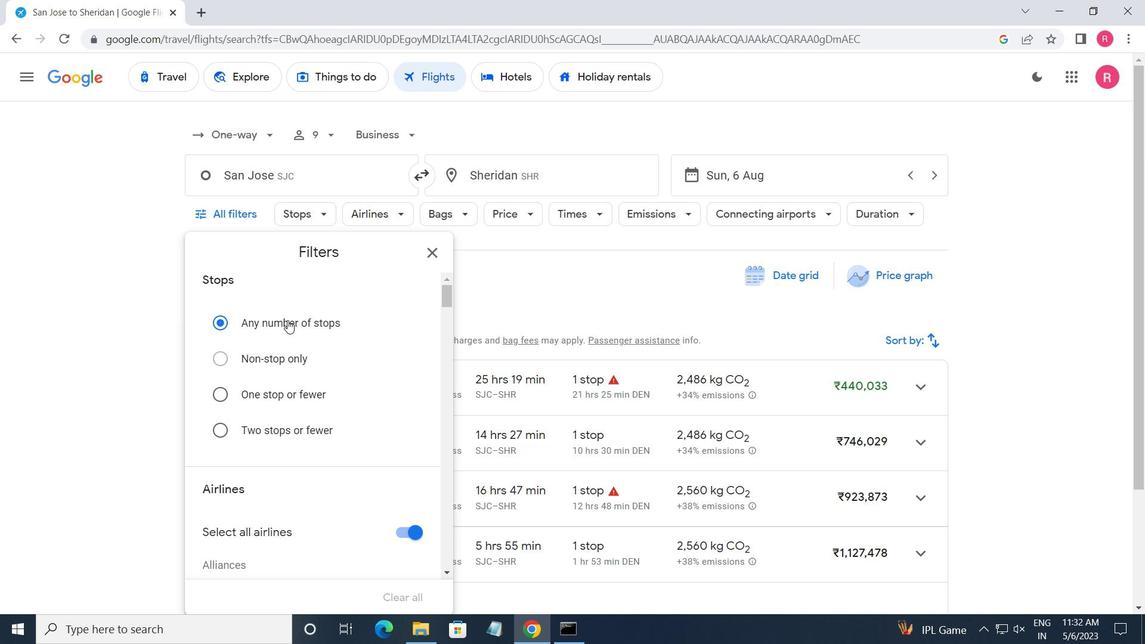 
Action: Mouse scrolled (289, 321) with delta (0, 0)
Screenshot: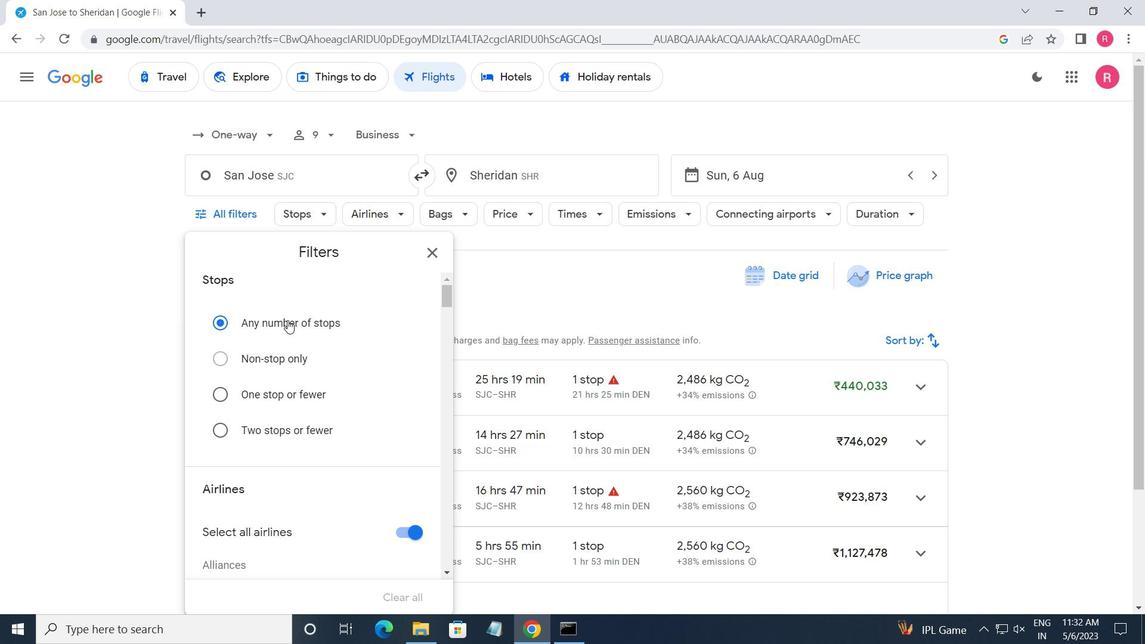 
Action: Mouse scrolled (289, 321) with delta (0, 0)
Screenshot: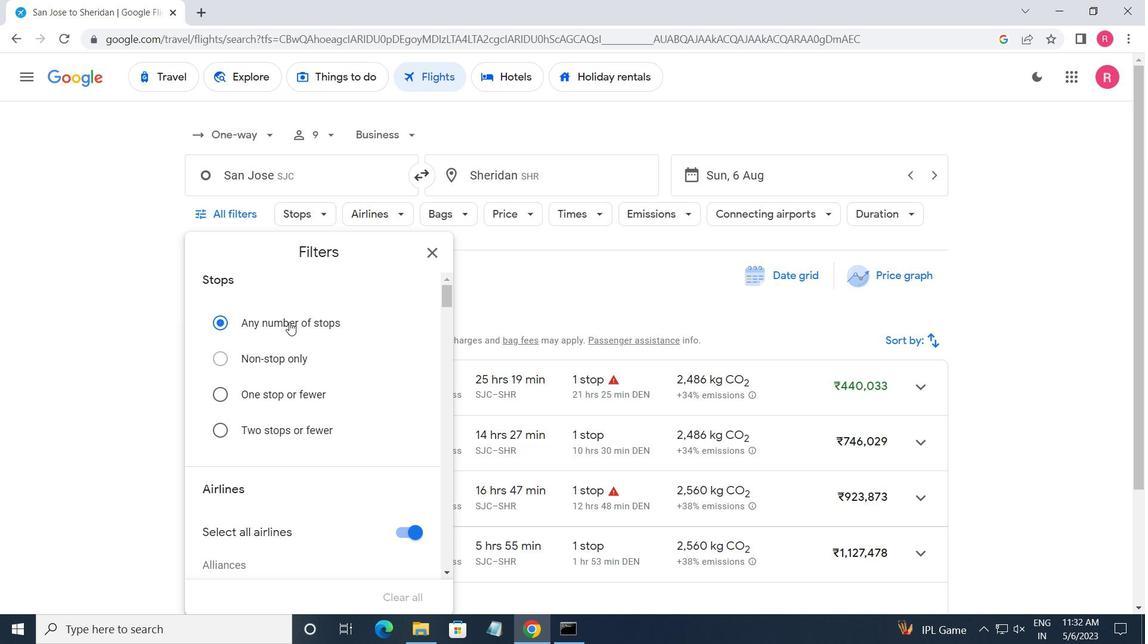 
Action: Mouse scrolled (289, 321) with delta (0, 0)
Screenshot: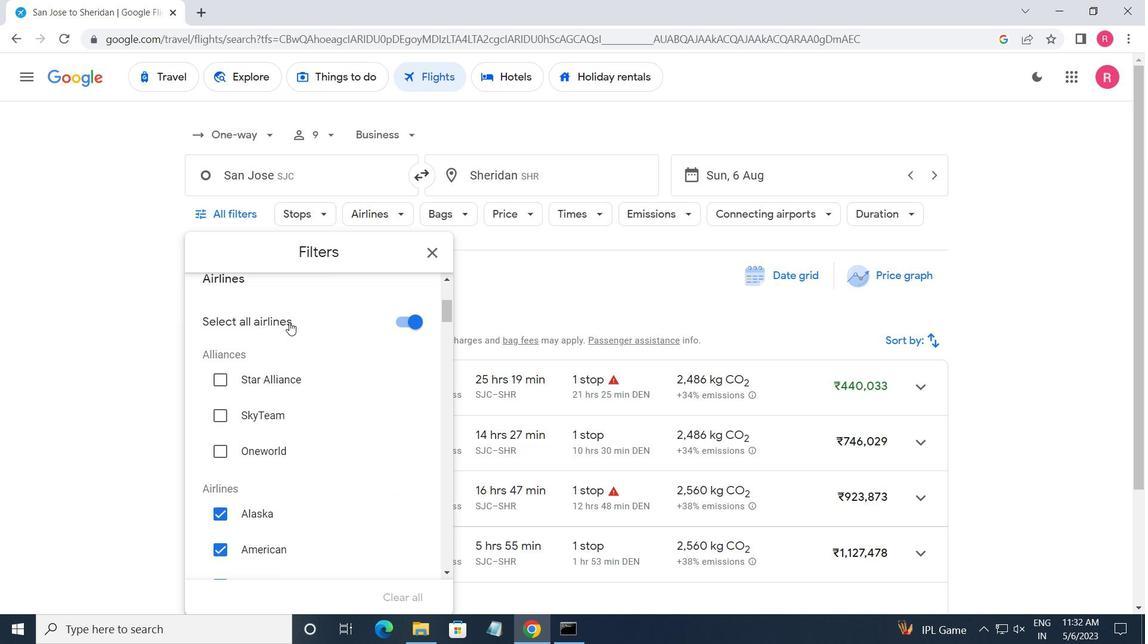 
Action: Mouse scrolled (289, 321) with delta (0, 0)
Screenshot: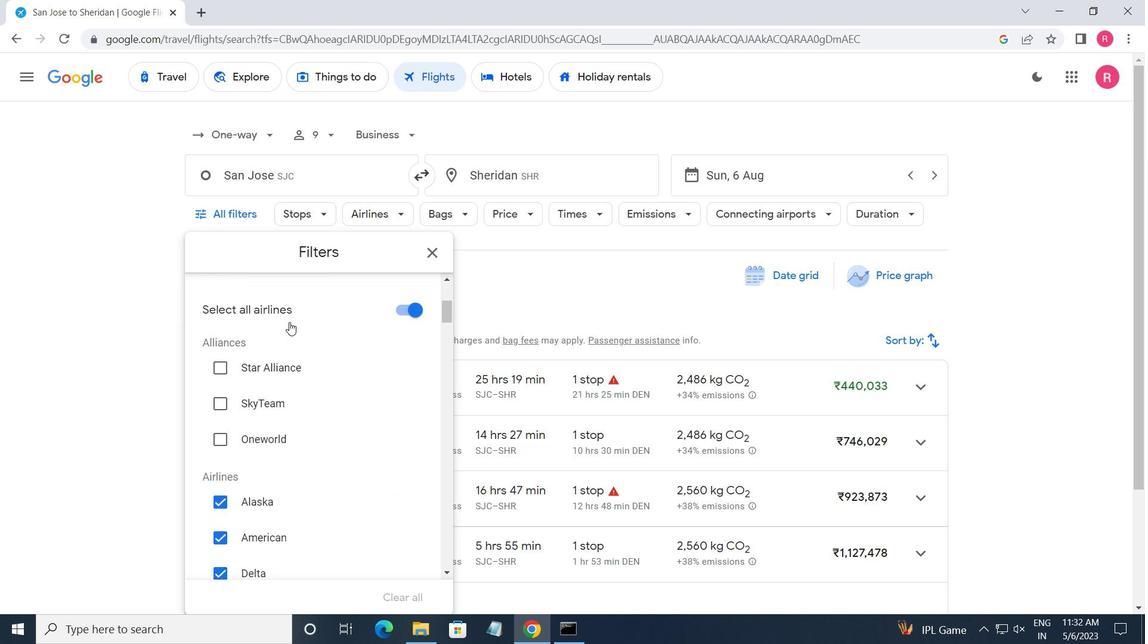 
Action: Mouse moved to (289, 322)
Screenshot: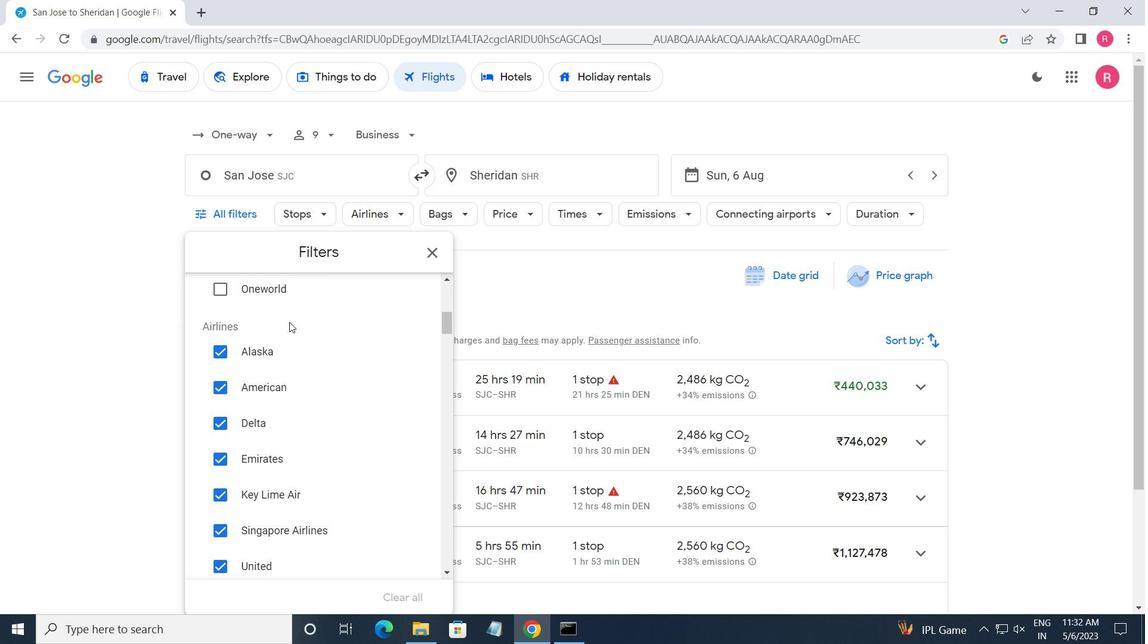 
Action: Mouse scrolled (289, 321) with delta (0, 0)
Screenshot: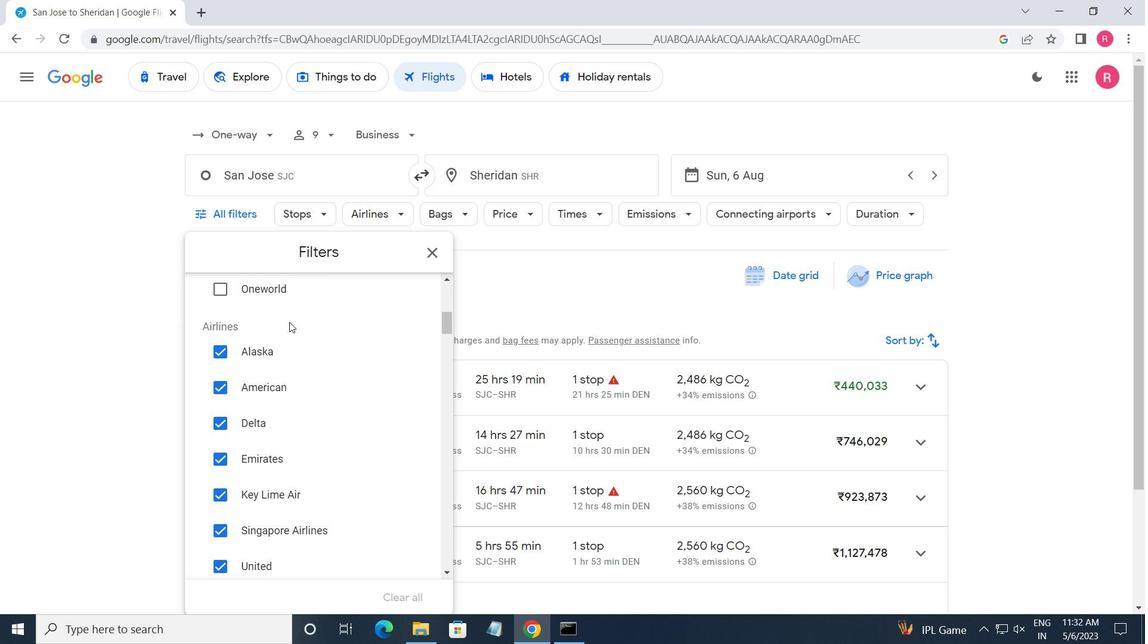 
Action: Mouse moved to (295, 329)
Screenshot: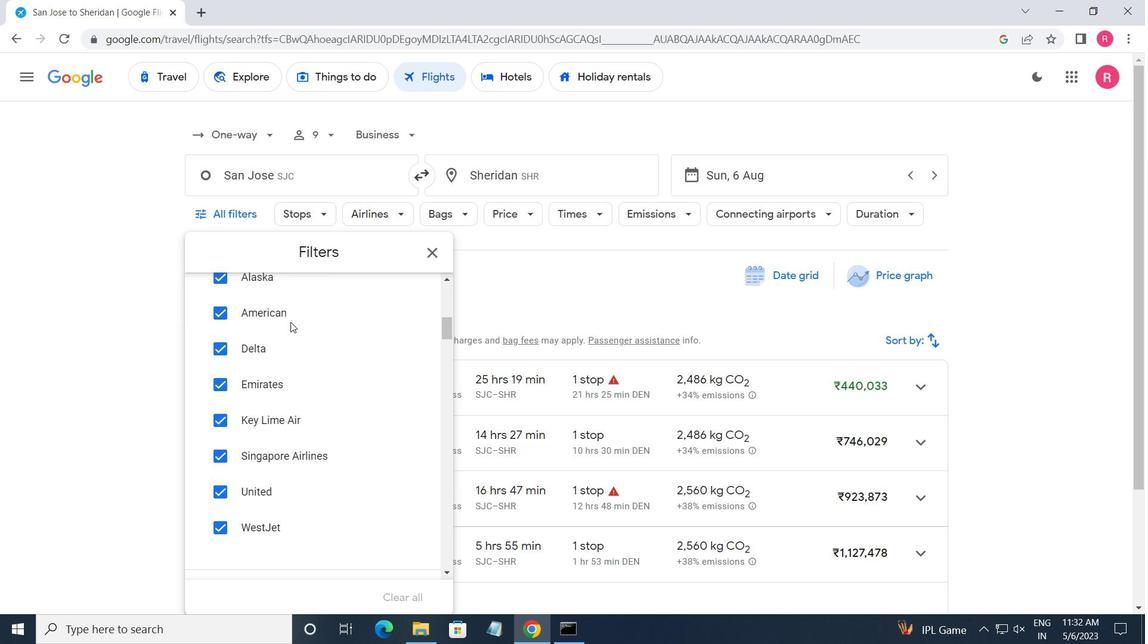 
Action: Mouse scrolled (295, 329) with delta (0, 0)
Screenshot: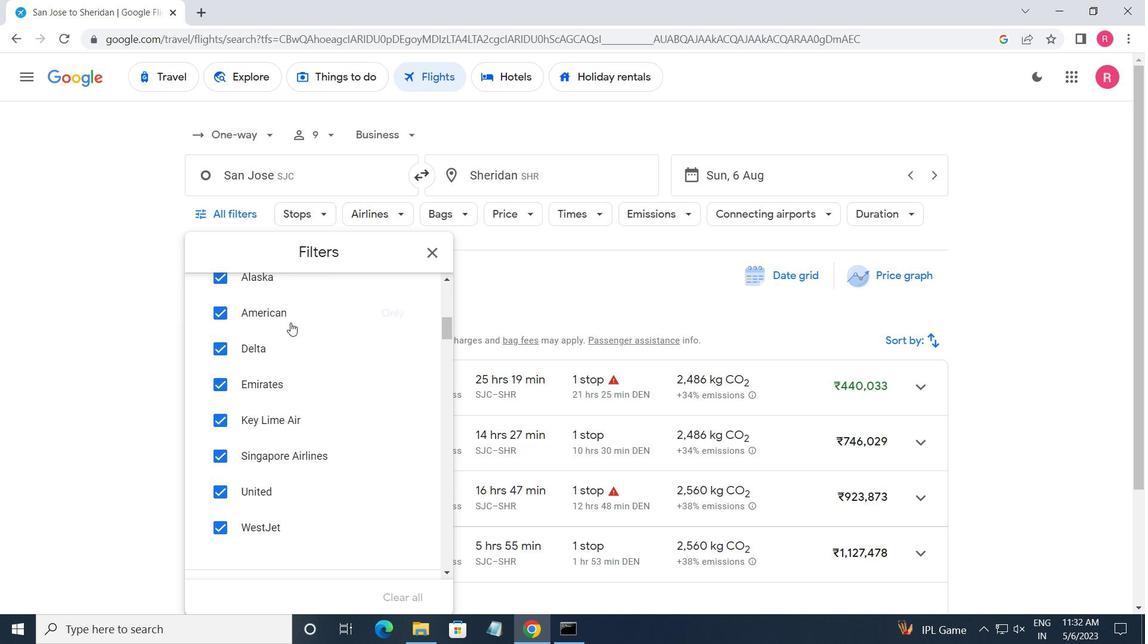 
Action: Mouse scrolled (295, 329) with delta (0, 0)
Screenshot: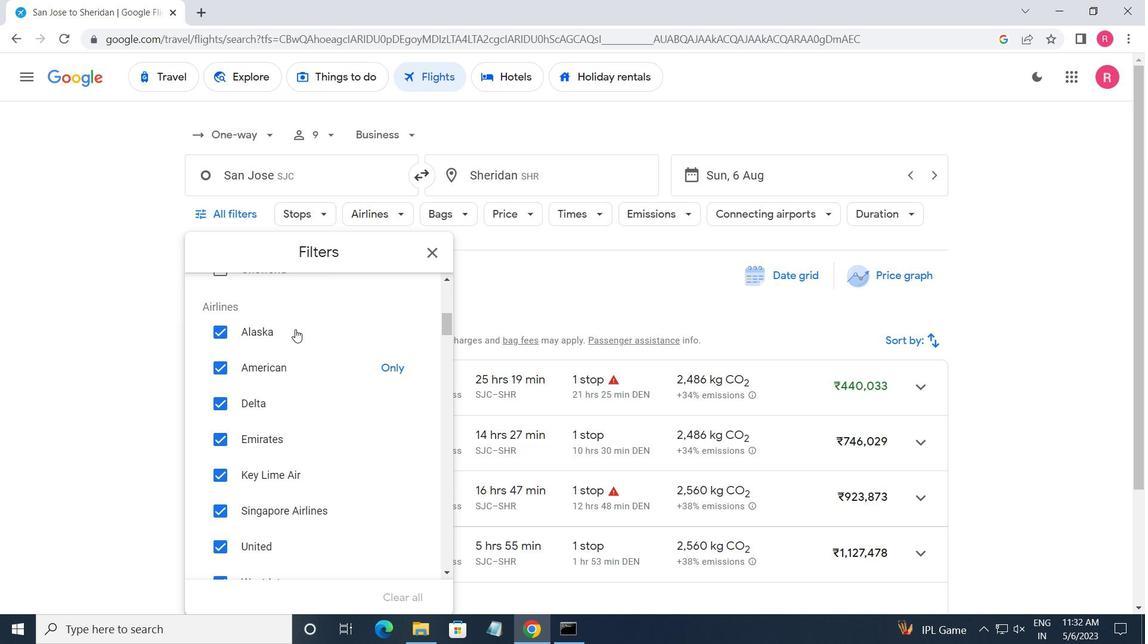 
Action: Mouse scrolled (295, 329) with delta (0, 0)
Screenshot: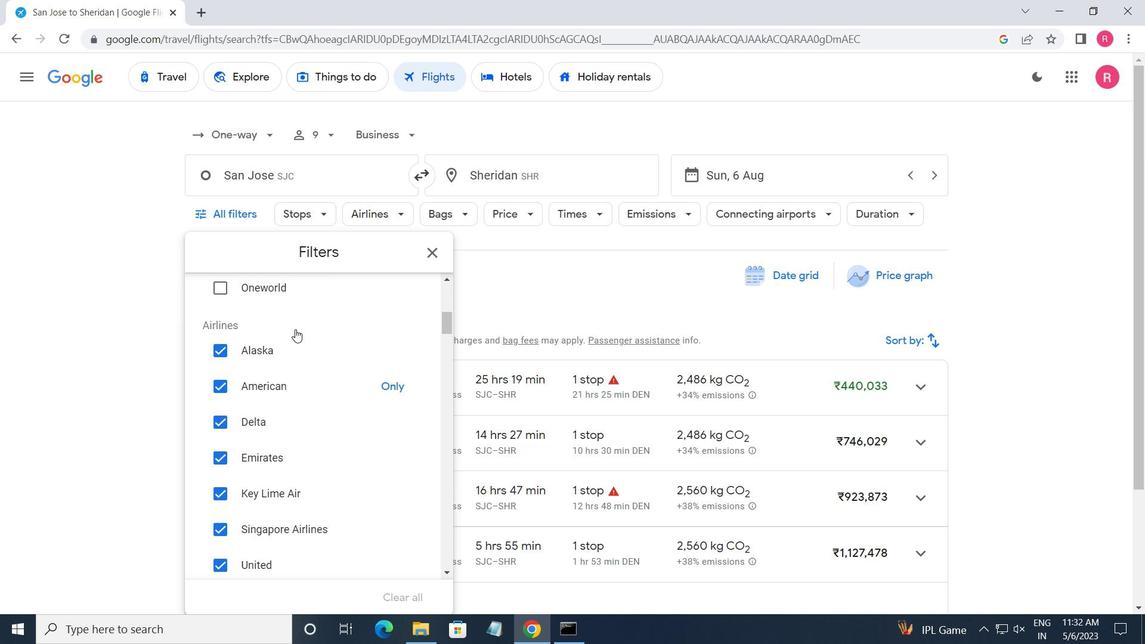 
Action: Mouse moved to (413, 304)
Screenshot: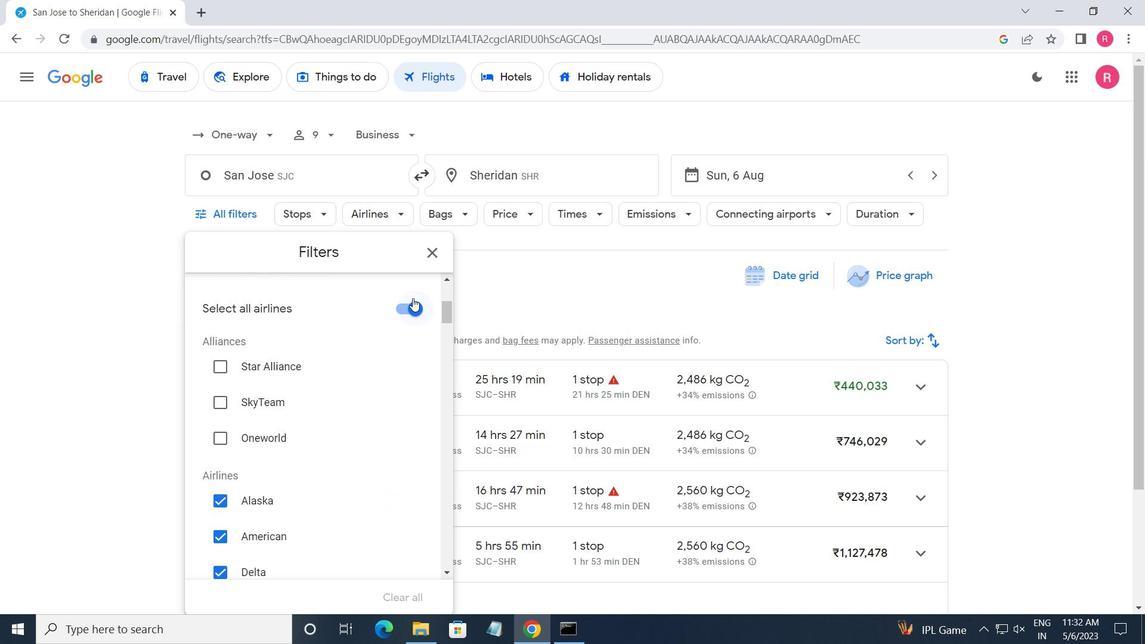 
Action: Mouse pressed left at (413, 304)
Screenshot: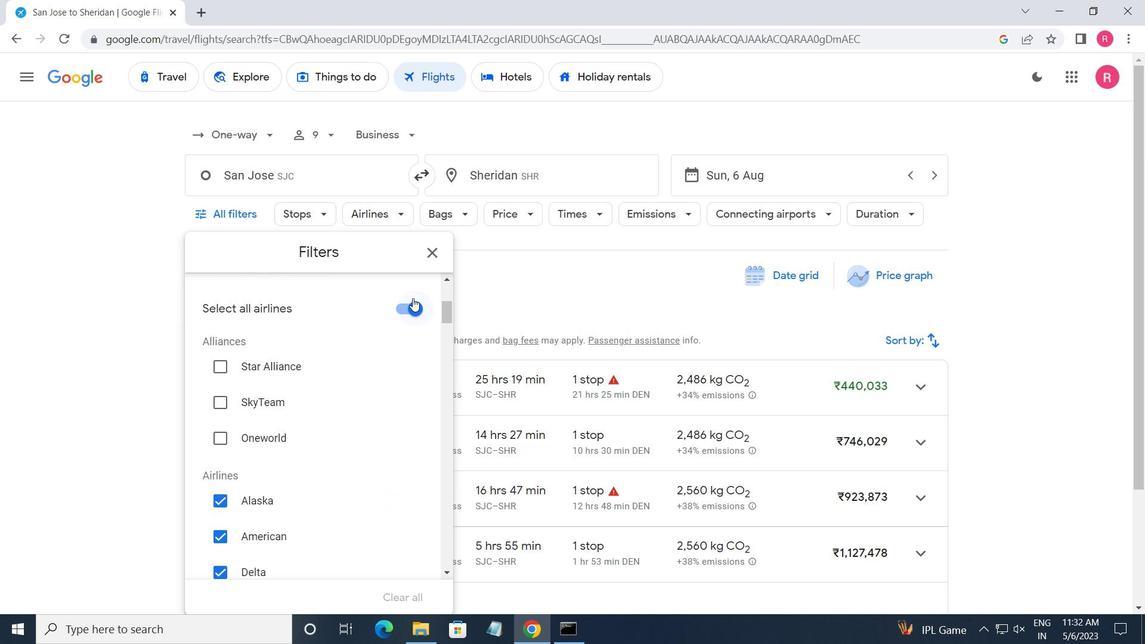 
Action: Mouse moved to (394, 354)
Screenshot: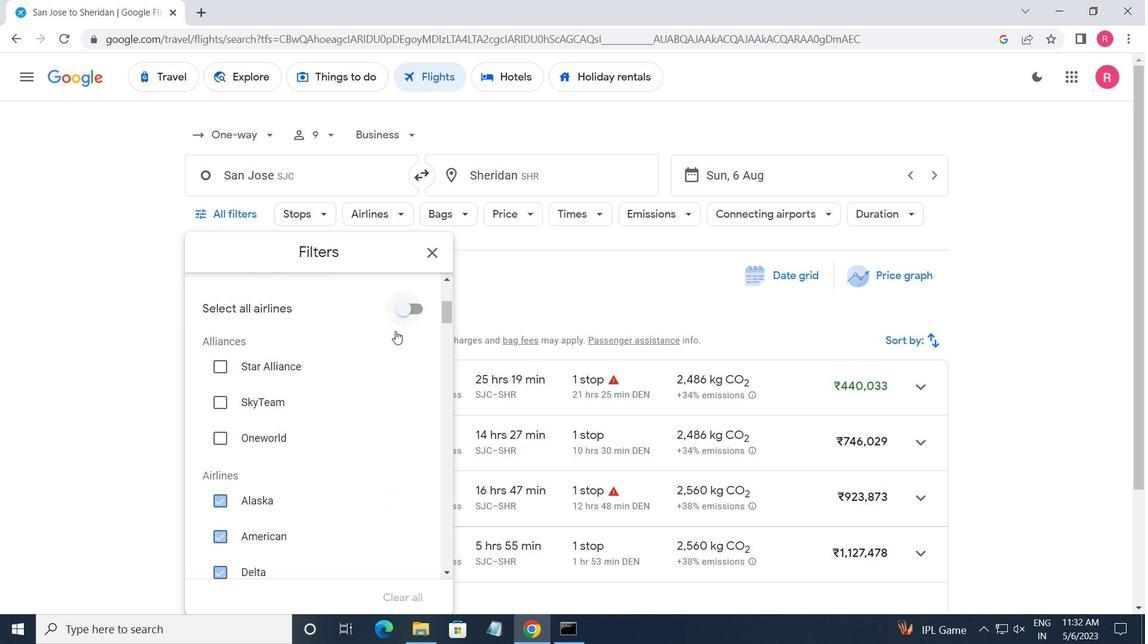 
Action: Mouse scrolled (394, 354) with delta (0, 0)
Screenshot: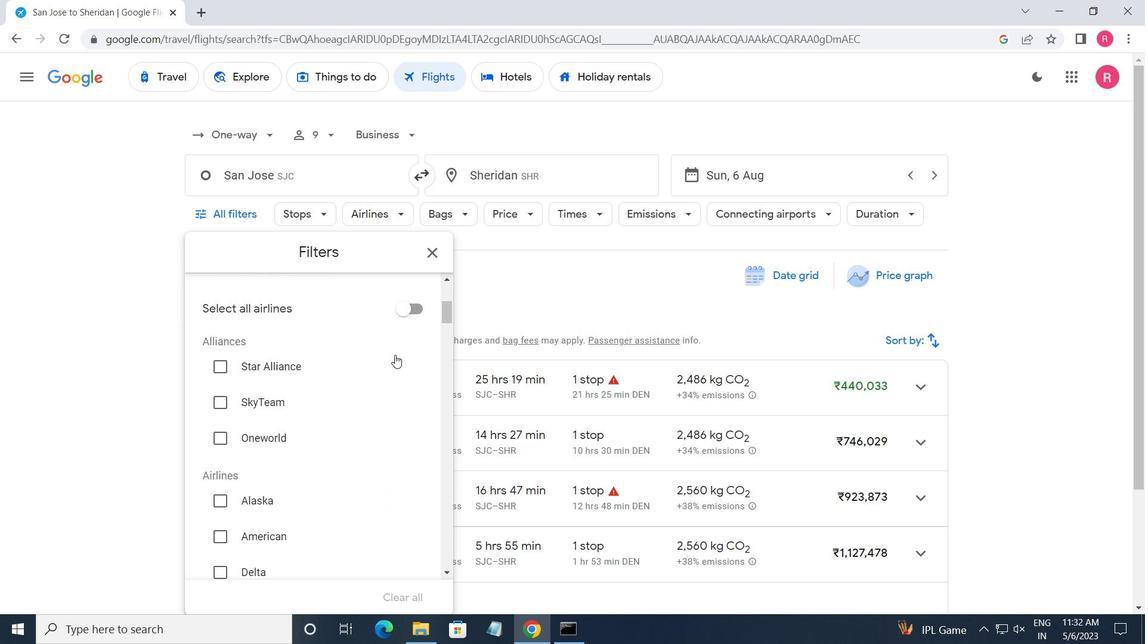 
Action: Mouse scrolled (394, 354) with delta (0, 0)
Screenshot: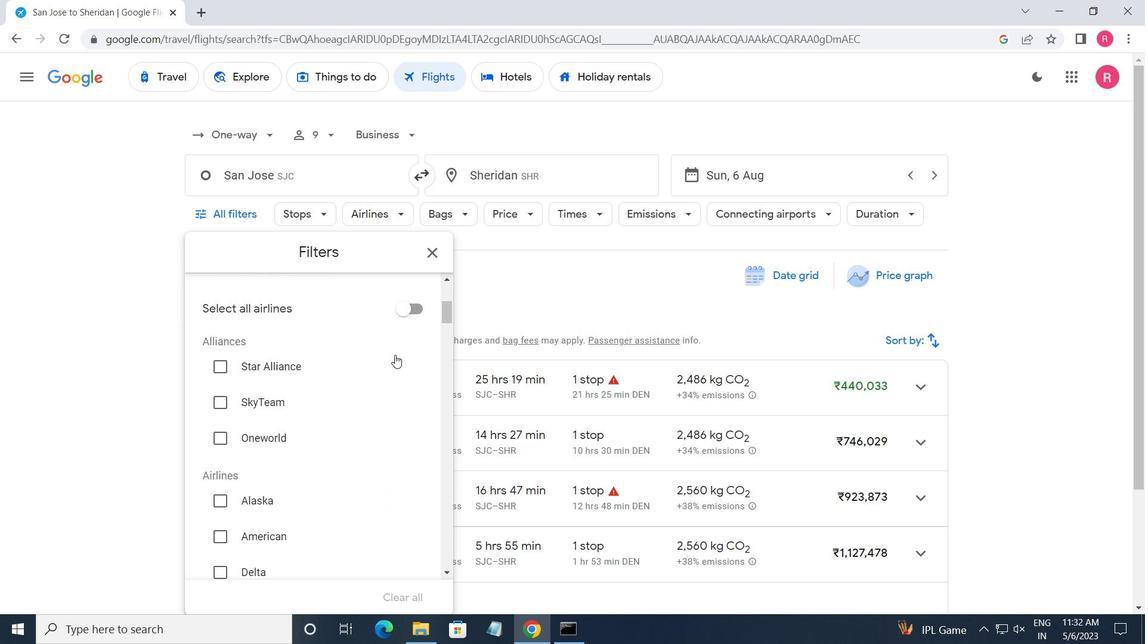 
Action: Mouse scrolled (394, 354) with delta (0, 0)
Screenshot: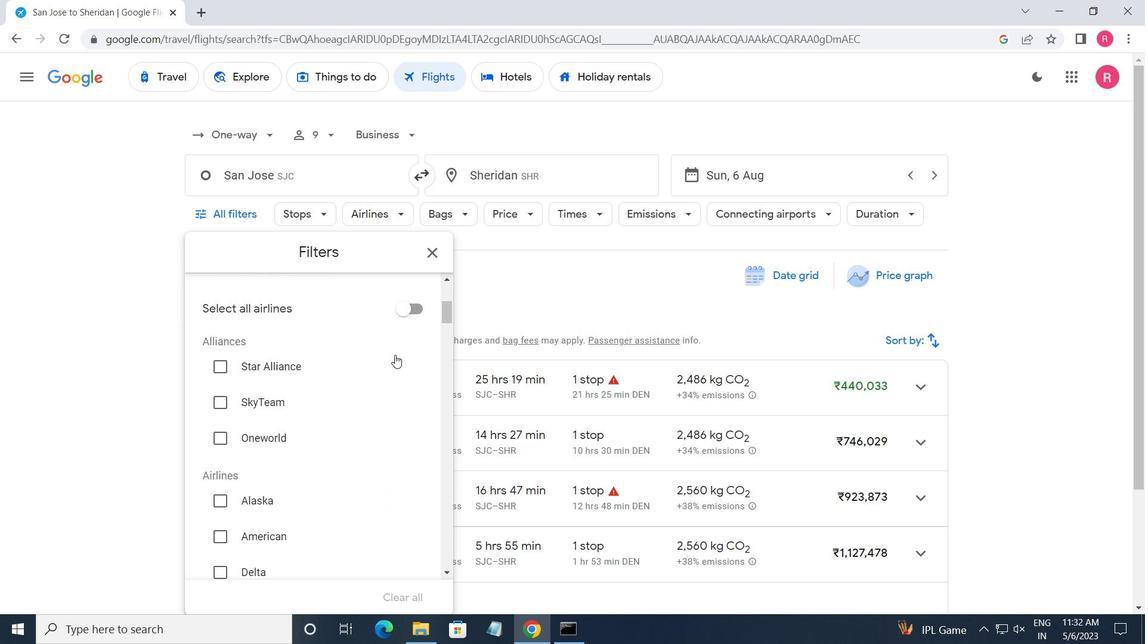 
Action: Mouse scrolled (394, 354) with delta (0, 0)
Screenshot: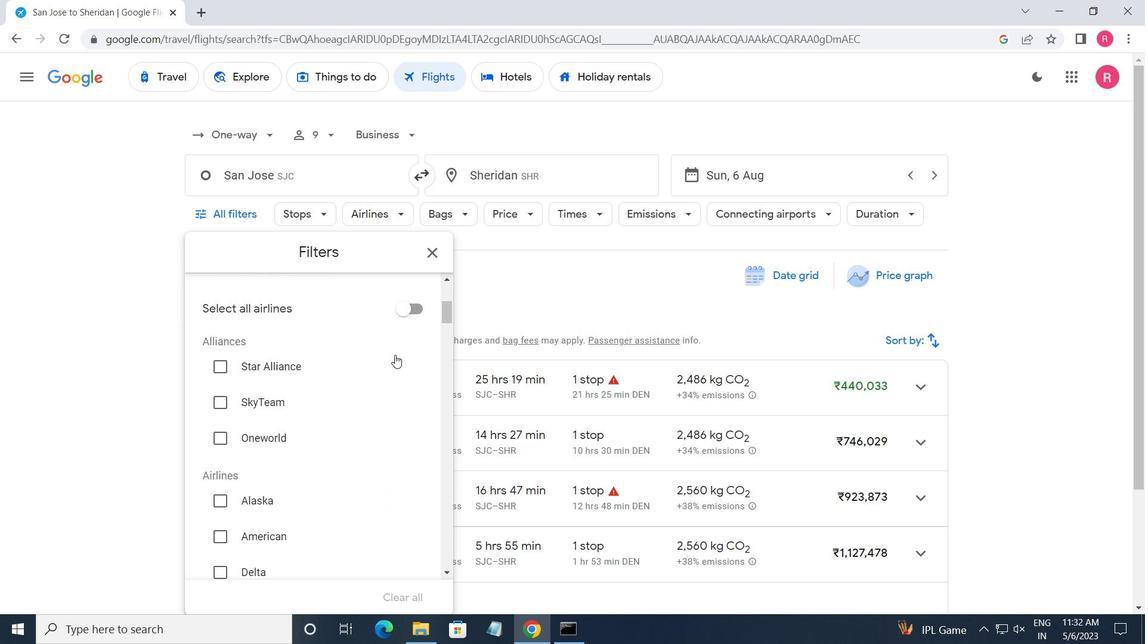 
Action: Mouse scrolled (394, 354) with delta (0, 0)
Screenshot: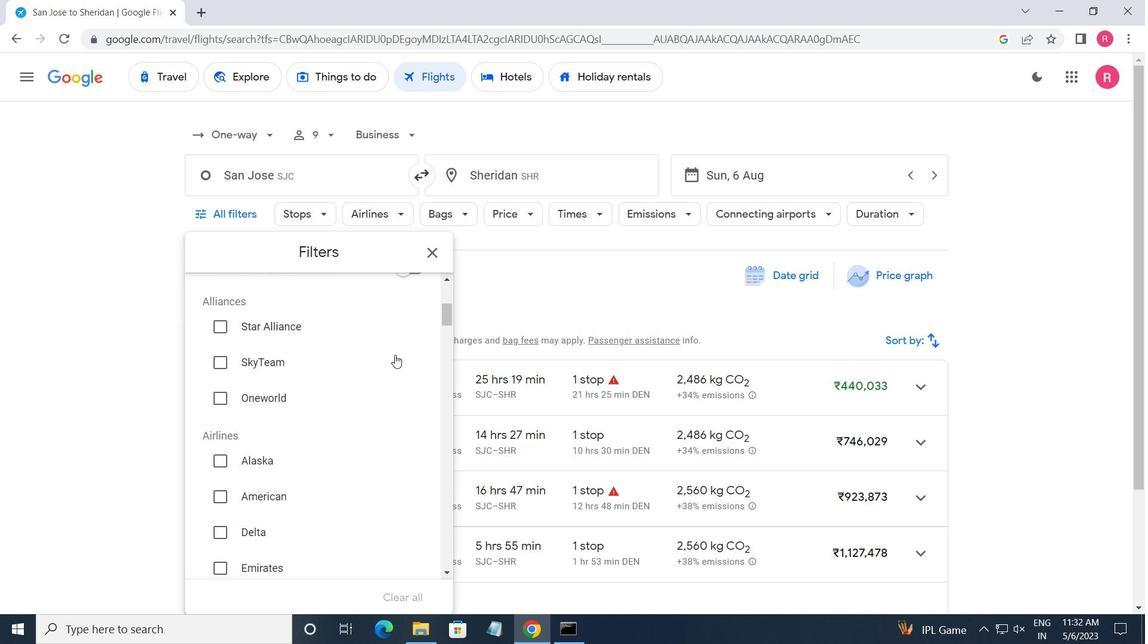 
Action: Mouse scrolled (394, 354) with delta (0, 0)
Screenshot: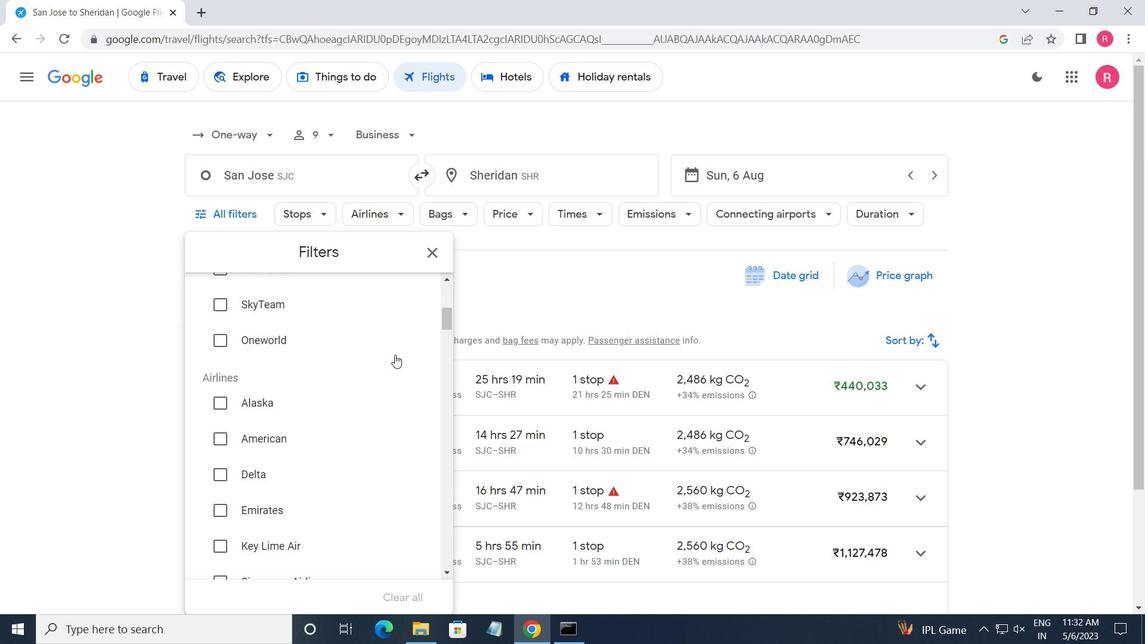 
Action: Mouse moved to (406, 404)
Screenshot: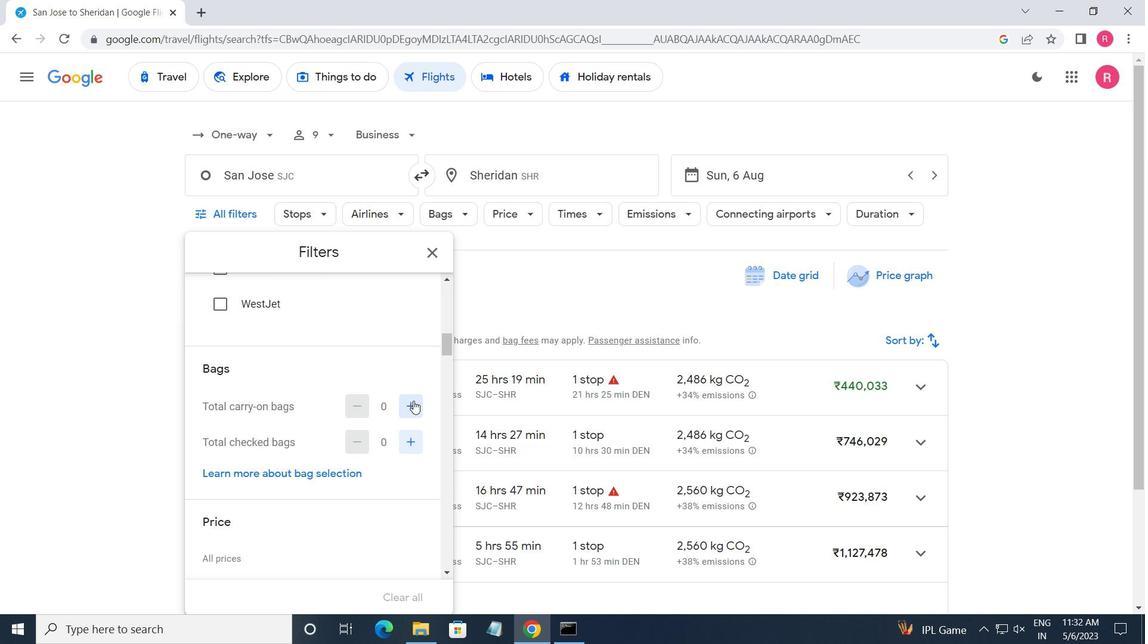 
Action: Mouse pressed left at (406, 404)
Screenshot: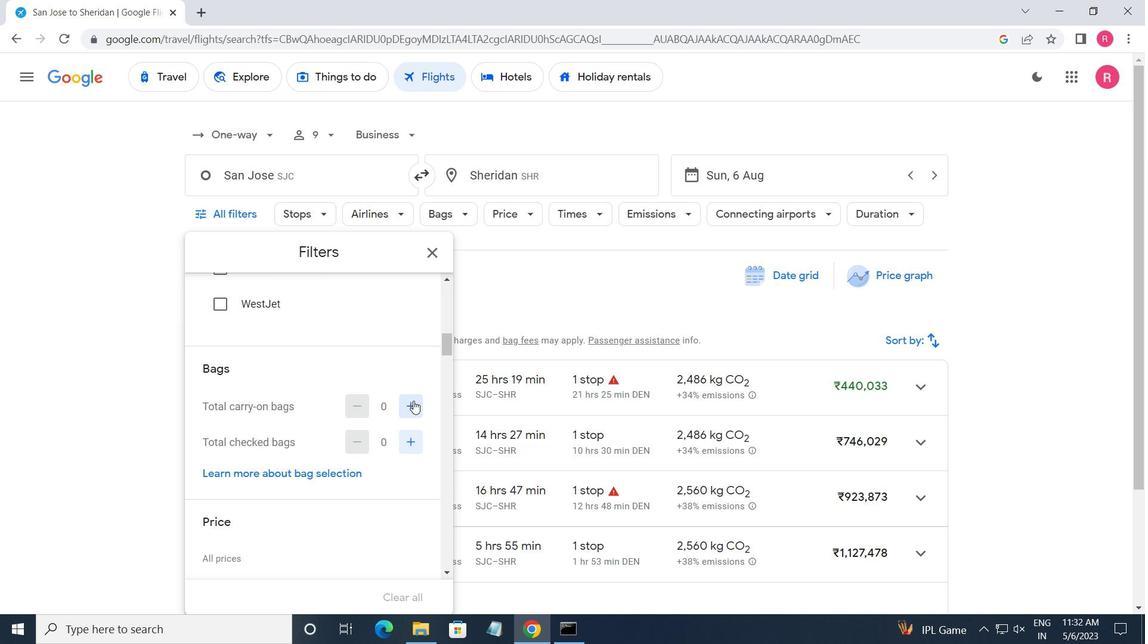 
Action: Mouse scrolled (406, 404) with delta (0, 0)
Screenshot: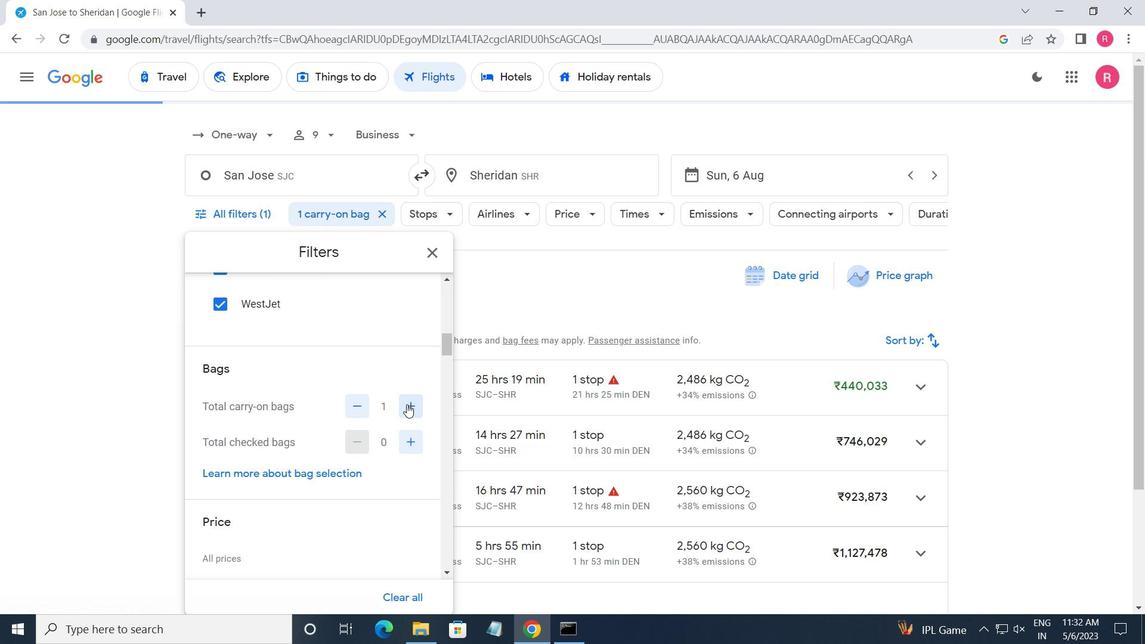 
Action: Mouse moved to (406, 406)
Screenshot: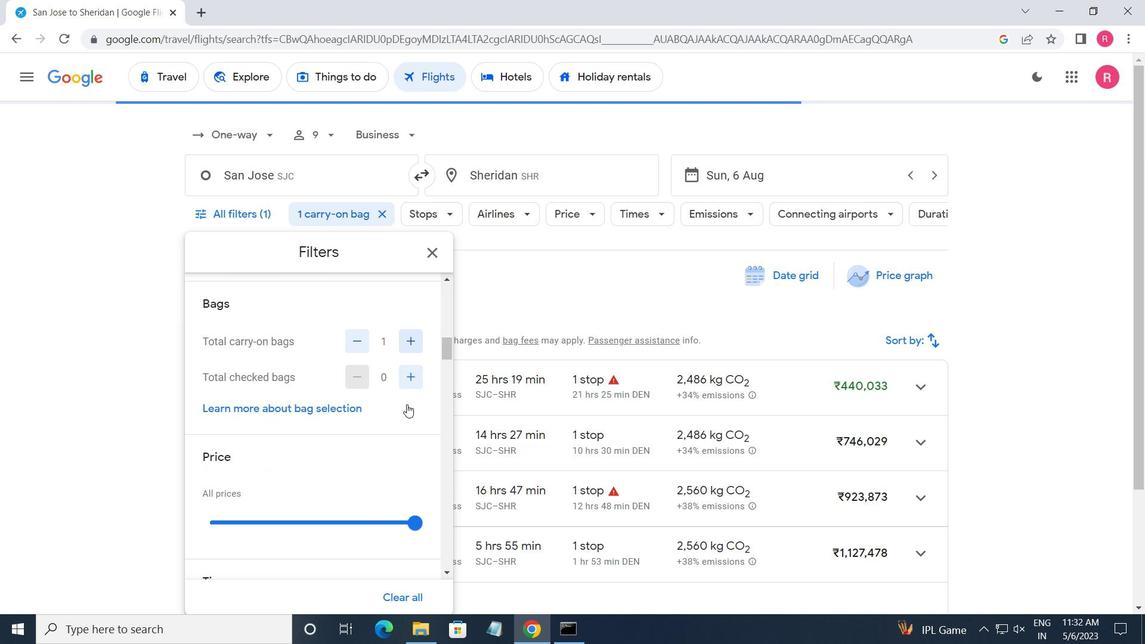 
Action: Mouse scrolled (406, 405) with delta (0, 0)
Screenshot: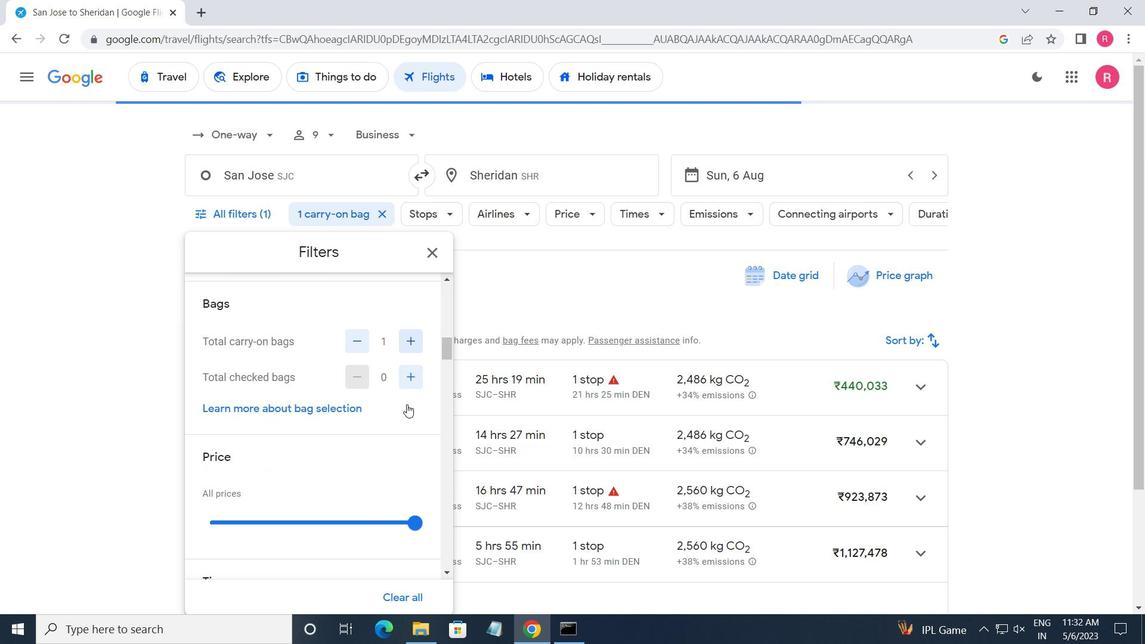 
Action: Mouse moved to (405, 407)
Screenshot: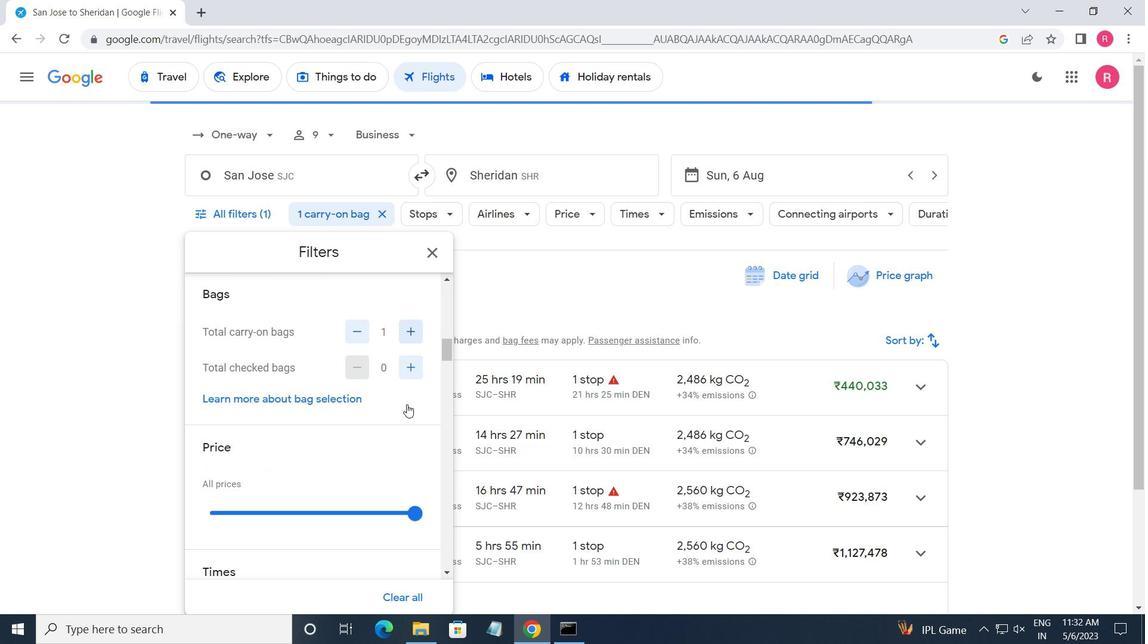 
Action: Mouse scrolled (405, 407) with delta (0, 0)
Screenshot: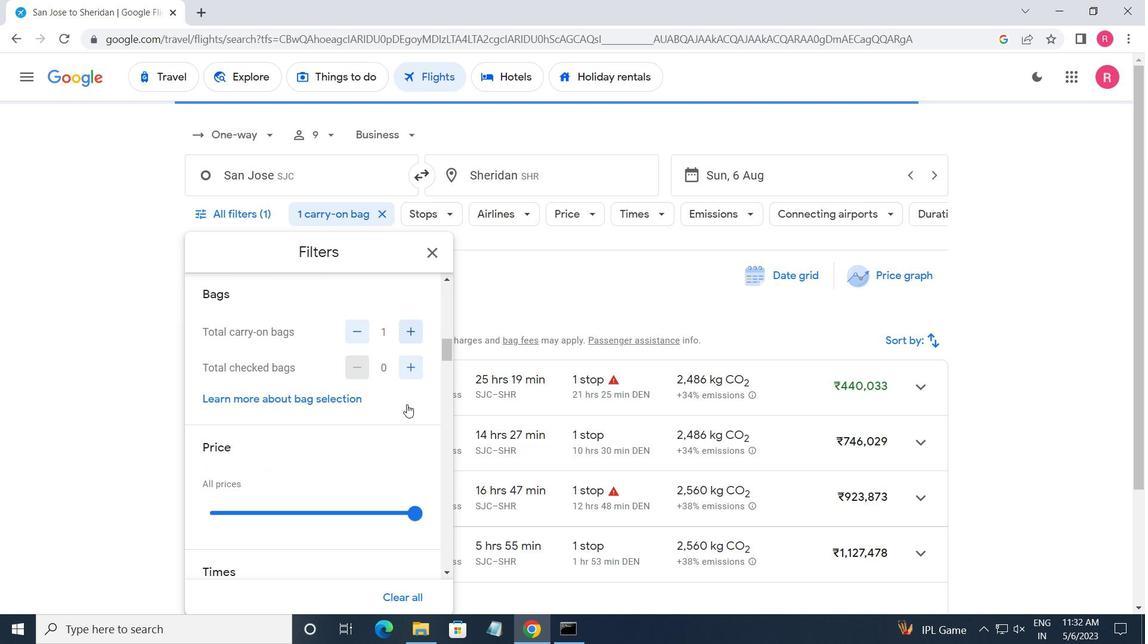 
Action: Mouse moved to (423, 367)
Screenshot: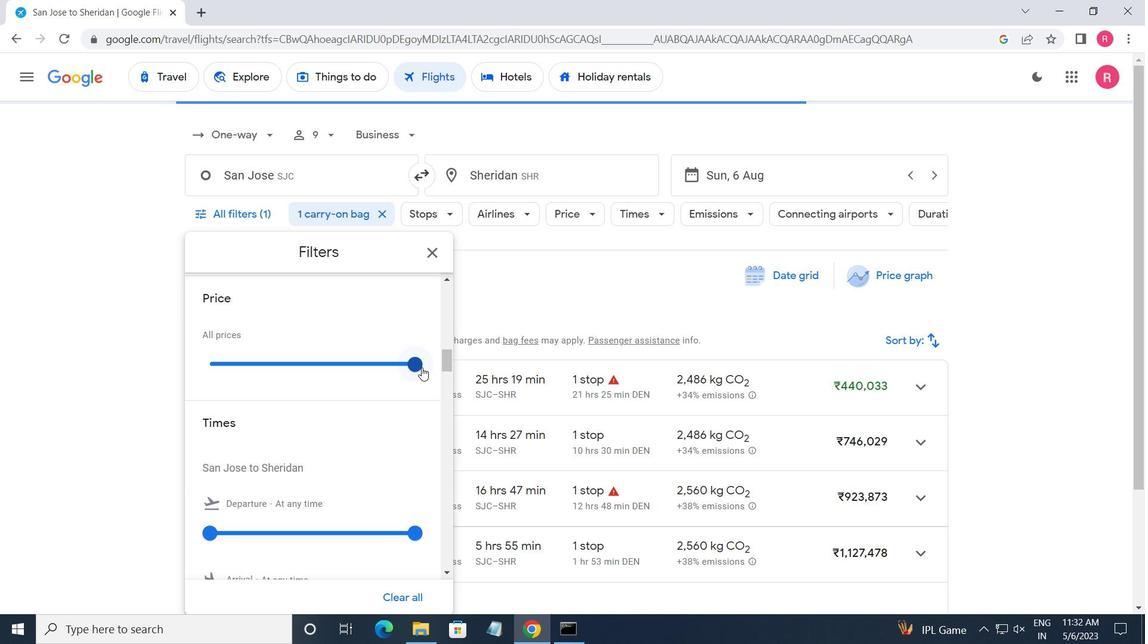 
Action: Mouse pressed left at (423, 367)
Screenshot: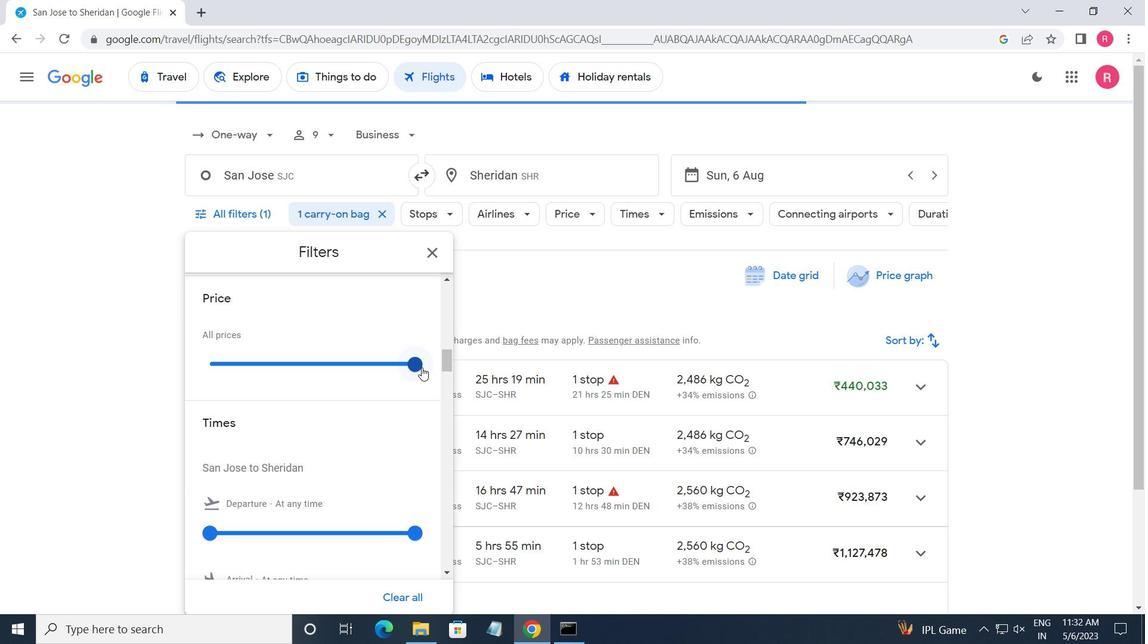 
Action: Mouse moved to (262, 379)
Screenshot: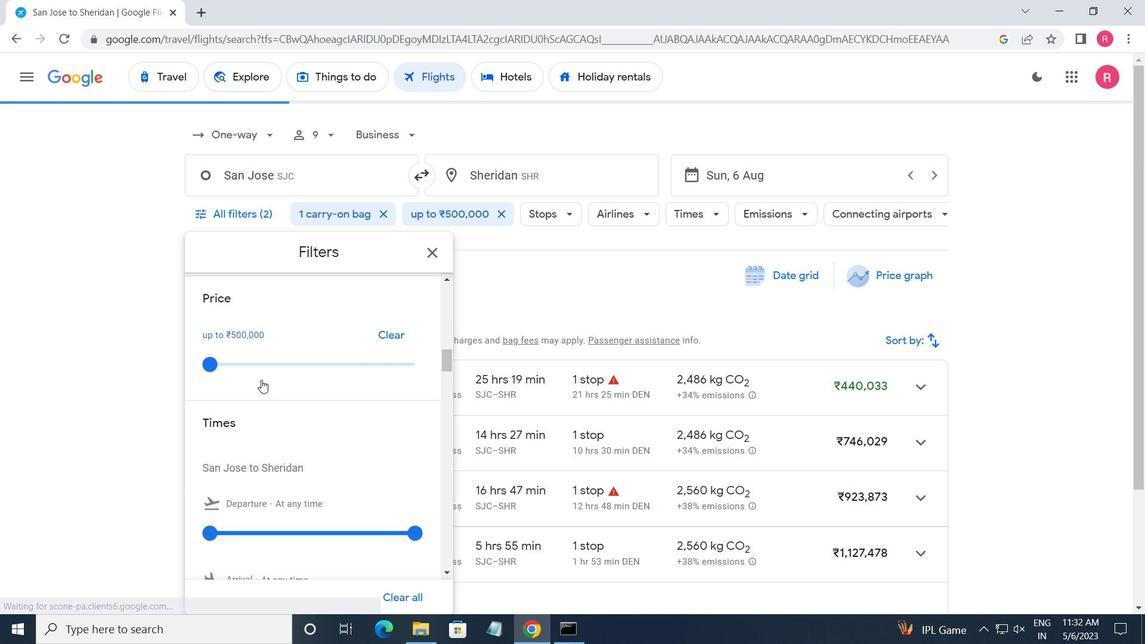 
Action: Mouse scrolled (262, 378) with delta (0, 0)
Screenshot: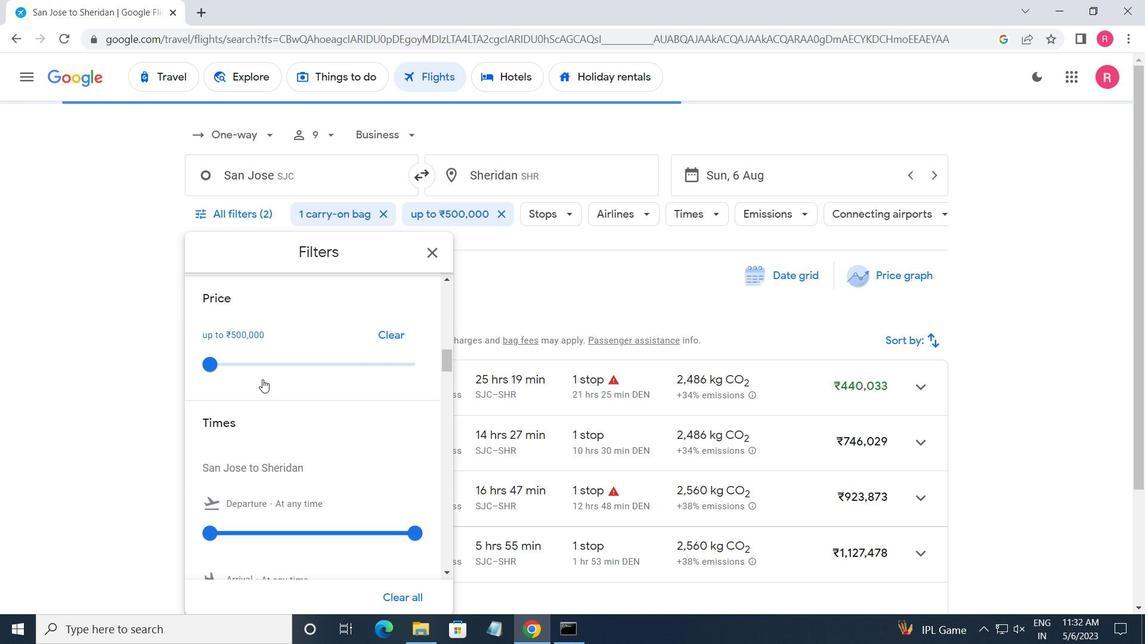 
Action: Mouse scrolled (262, 378) with delta (0, 0)
Screenshot: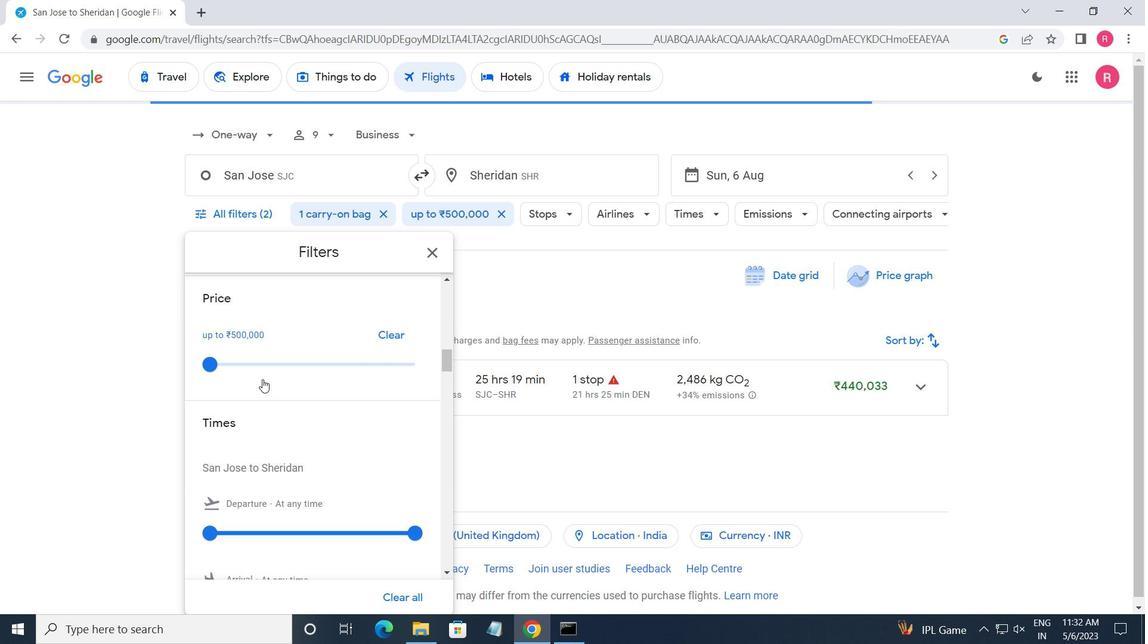 
Action: Mouse moved to (227, 388)
Screenshot: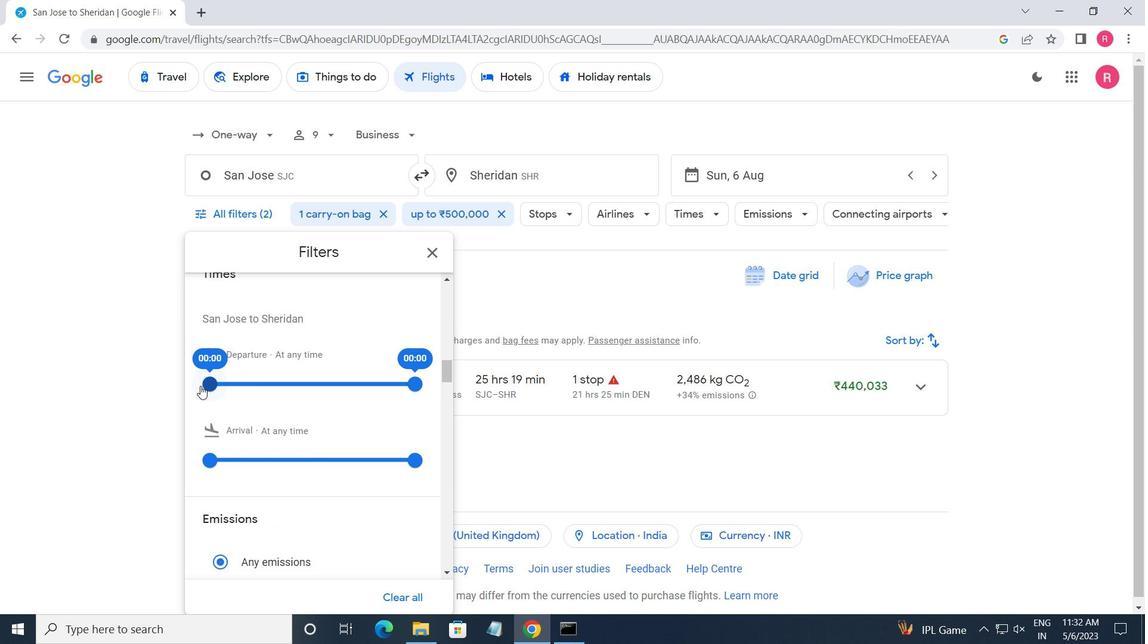 
Action: Mouse pressed left at (227, 388)
Screenshot: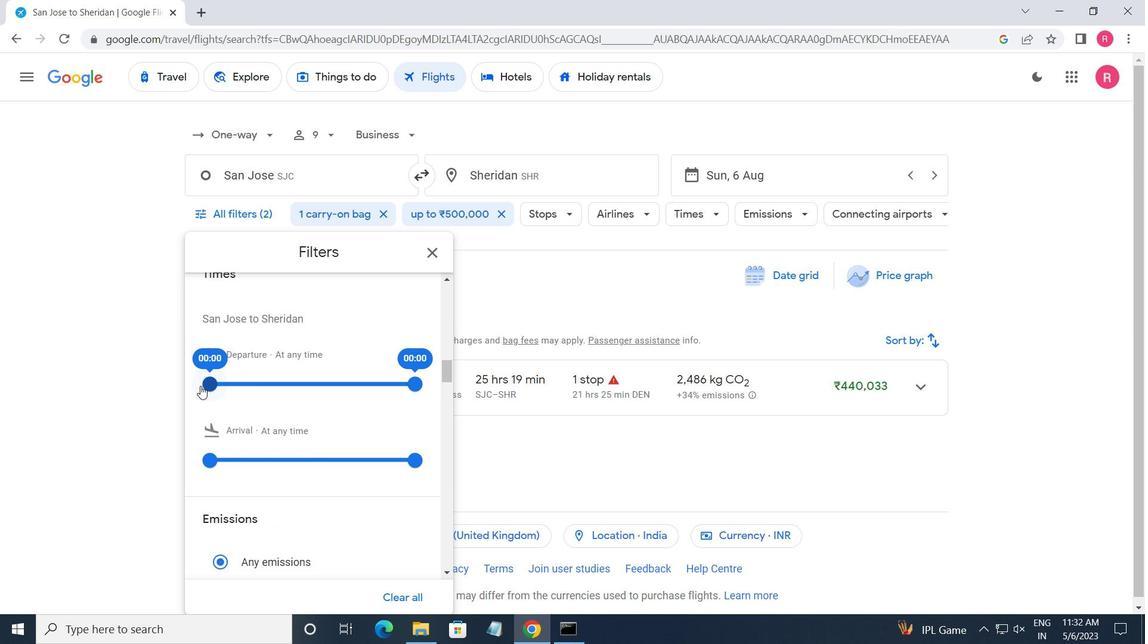 
Action: Mouse moved to (413, 385)
Screenshot: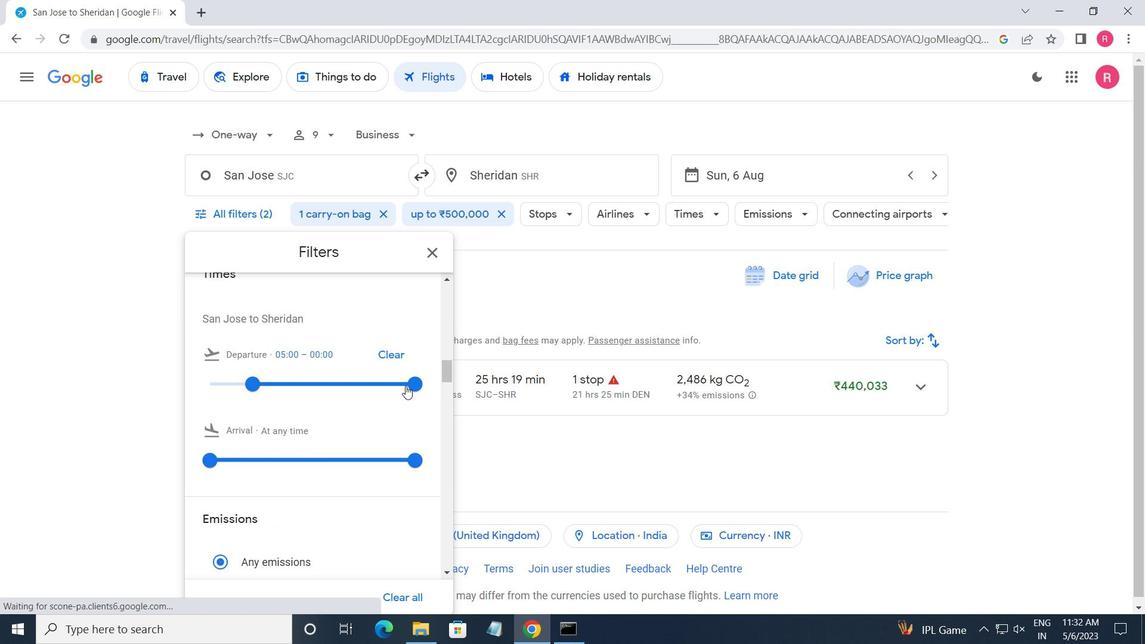 
Action: Mouse pressed left at (413, 385)
Screenshot: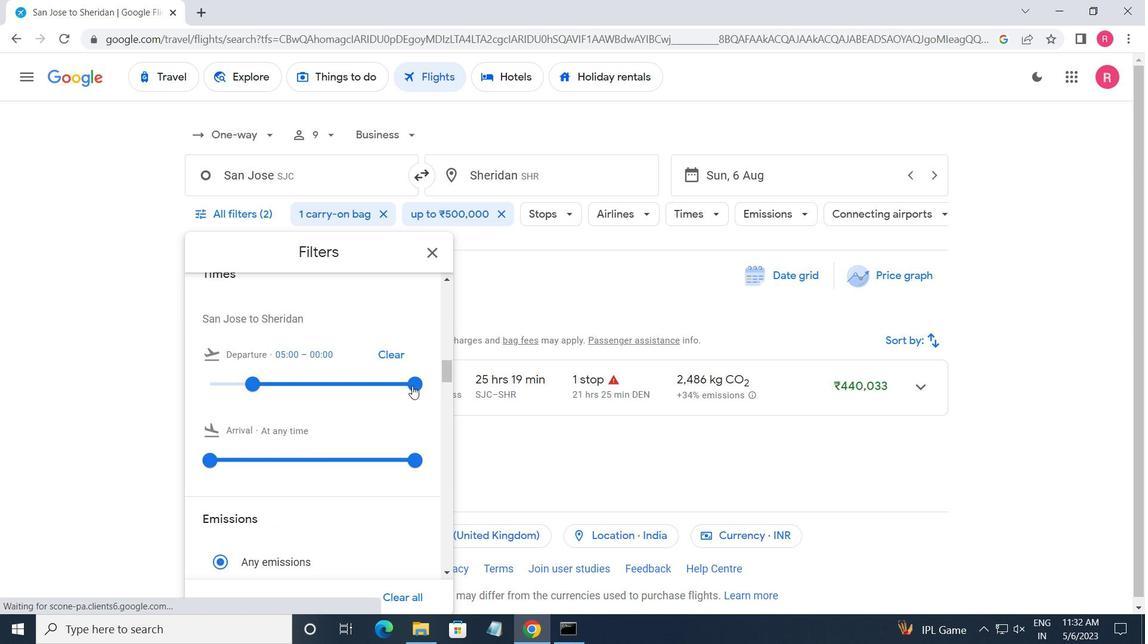 
Action: Mouse moved to (438, 254)
Screenshot: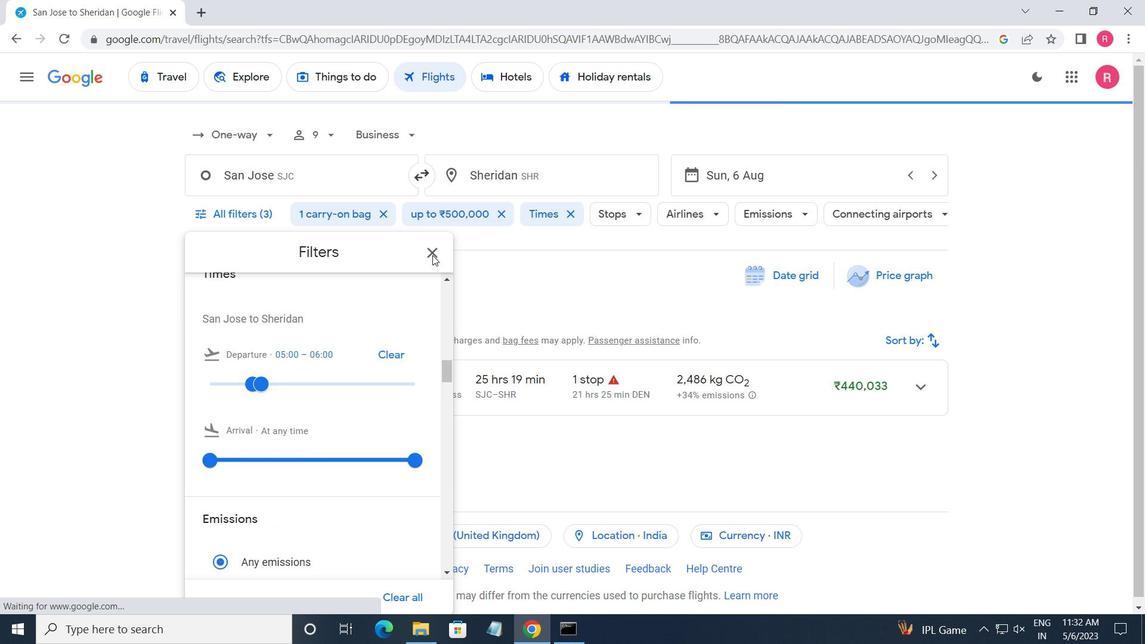 
Action: Mouse pressed left at (438, 254)
Screenshot: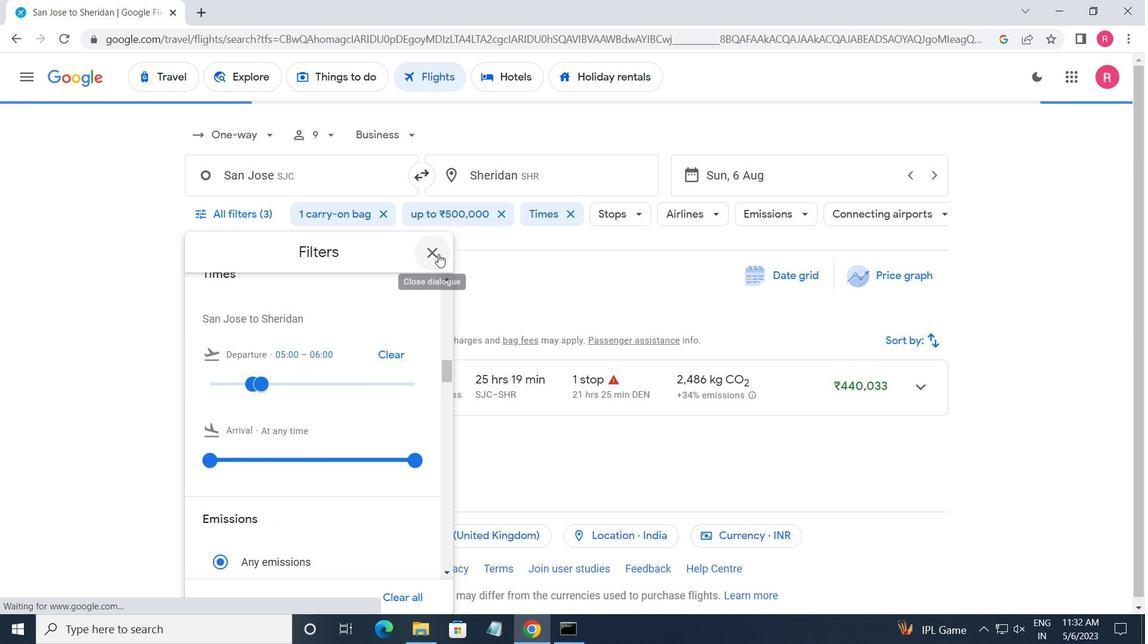 
